 Task: Find Round Trip flight tickets for 2 adults, in Economy from Alexandria-Egypt to Bengaluru, Karnataka to travel on 04-Nov-2023. Bangalore to Alexandria-Egypt on 09-Dec-2023.  Stops: Any number of stops.
Action: Mouse moved to (324, 287)
Screenshot: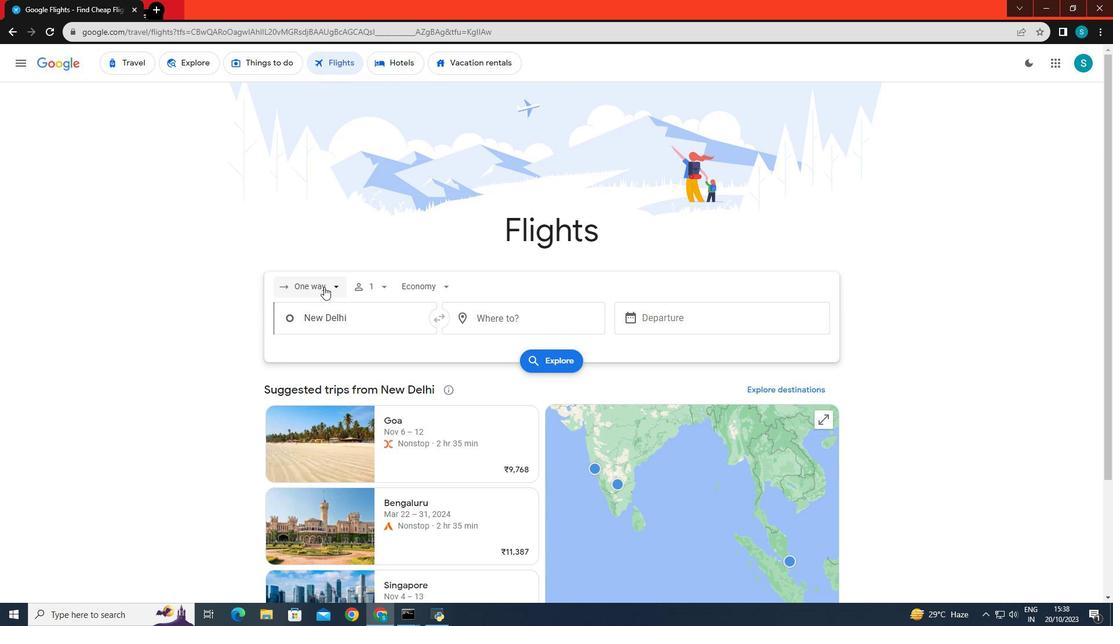 
Action: Mouse pressed left at (324, 287)
Screenshot: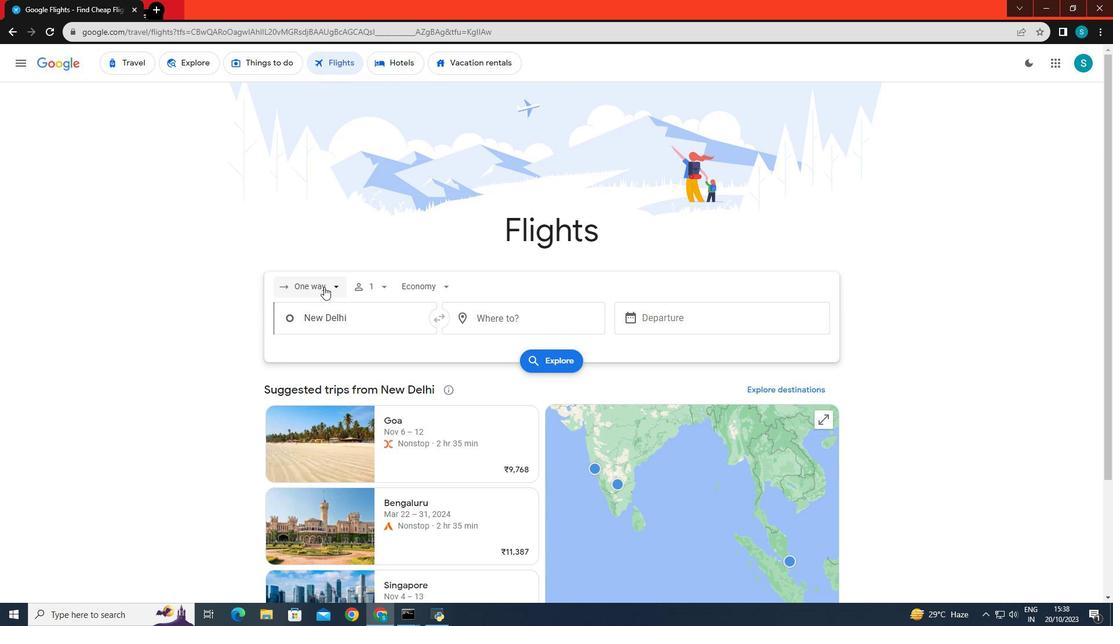 
Action: Mouse moved to (322, 317)
Screenshot: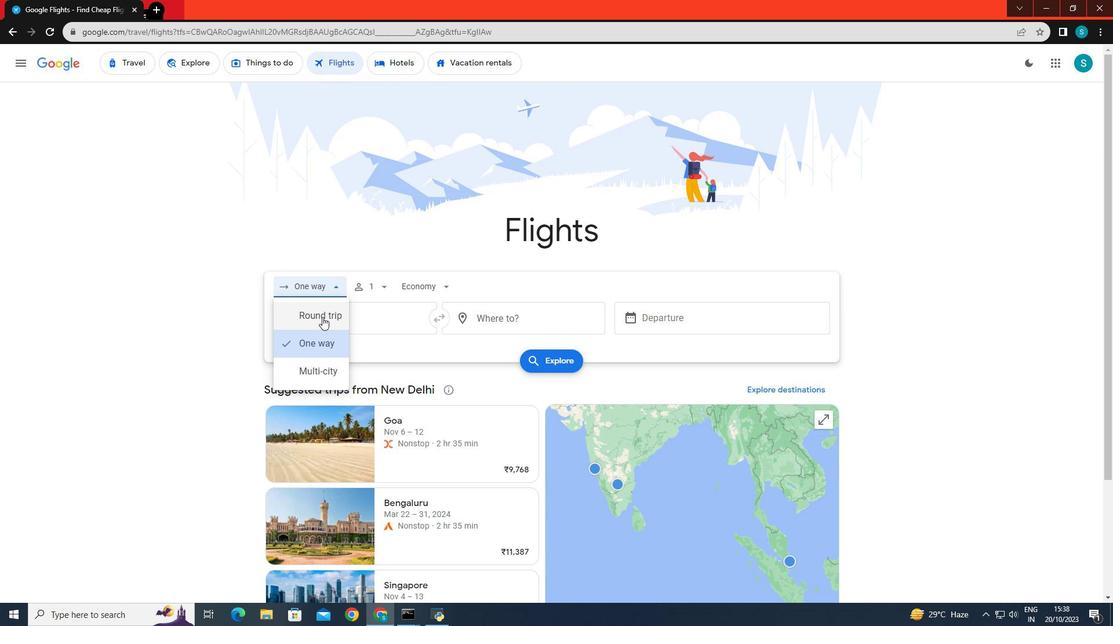 
Action: Mouse pressed left at (322, 317)
Screenshot: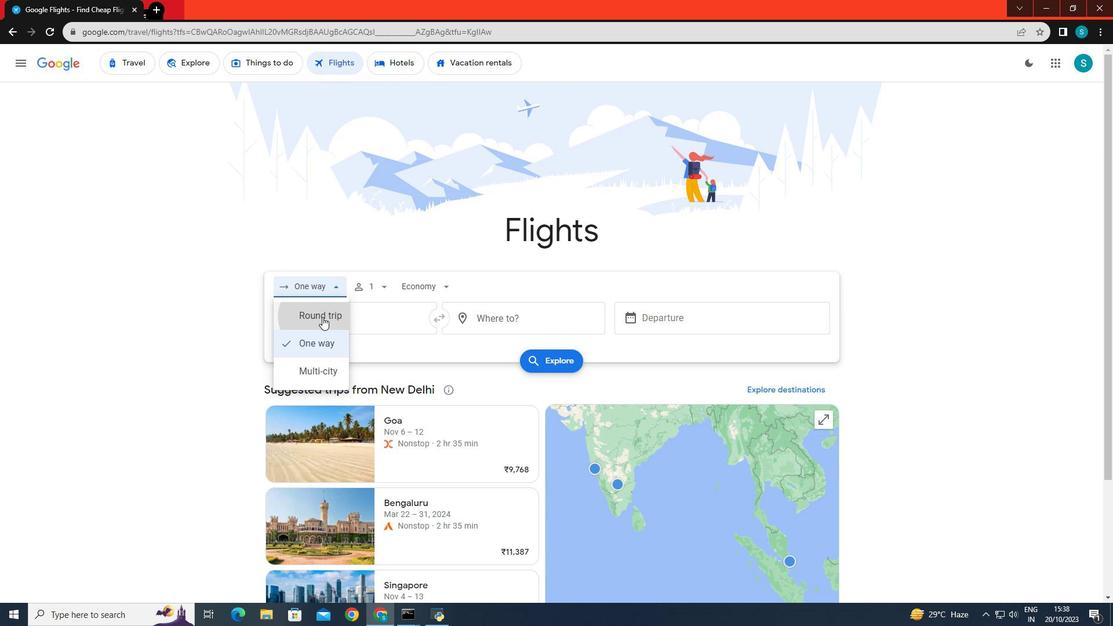 
Action: Mouse moved to (320, 249)
Screenshot: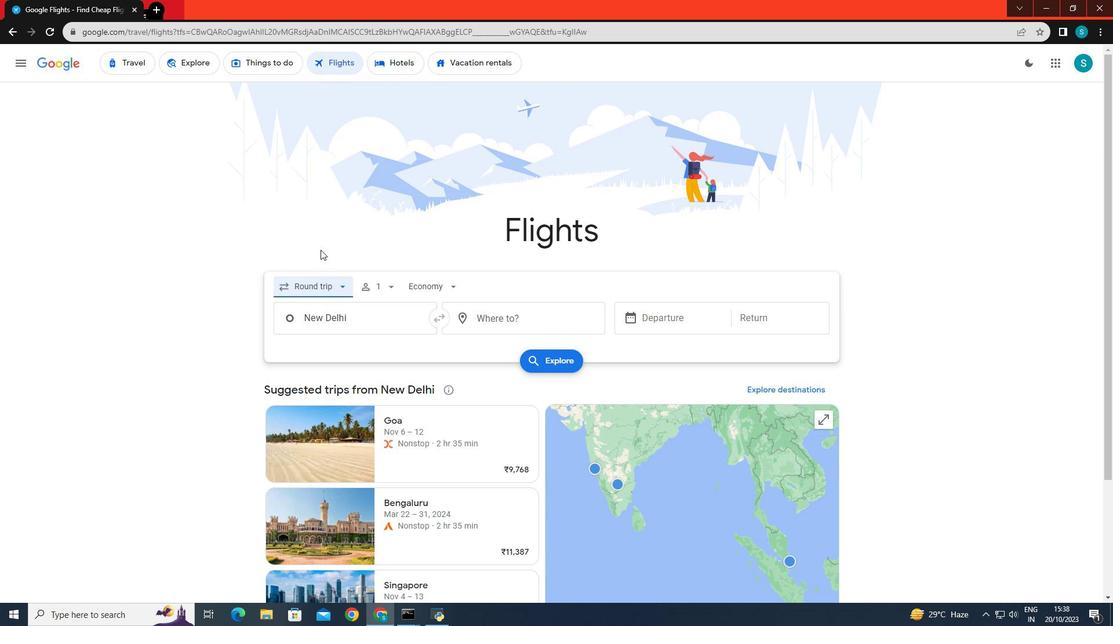 
Action: Mouse scrolled (320, 249) with delta (0, 0)
Screenshot: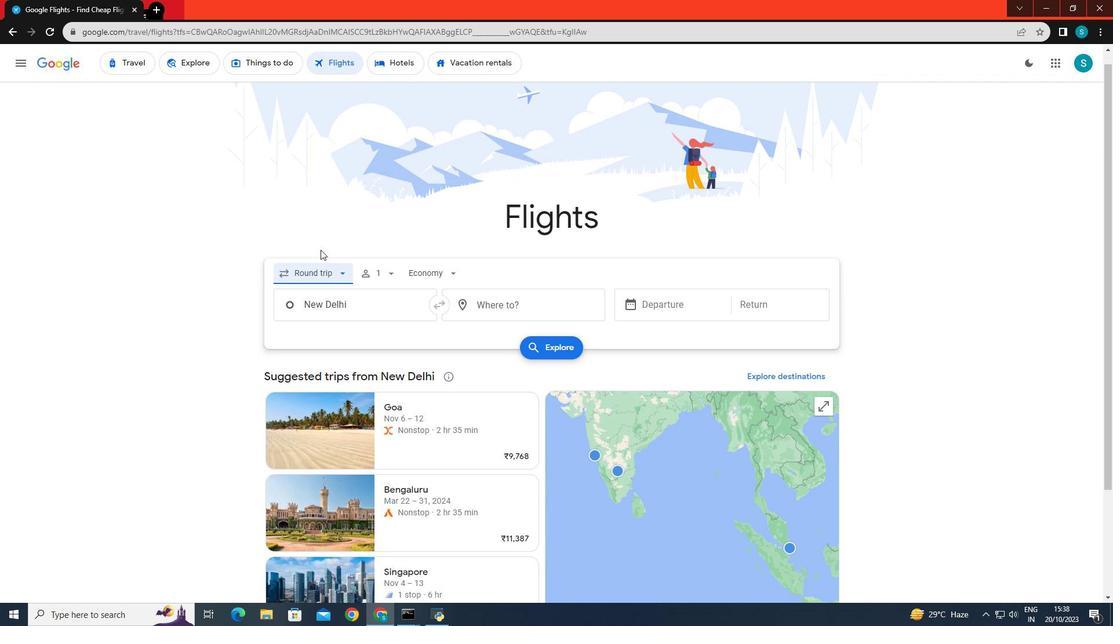 
Action: Mouse moved to (389, 226)
Screenshot: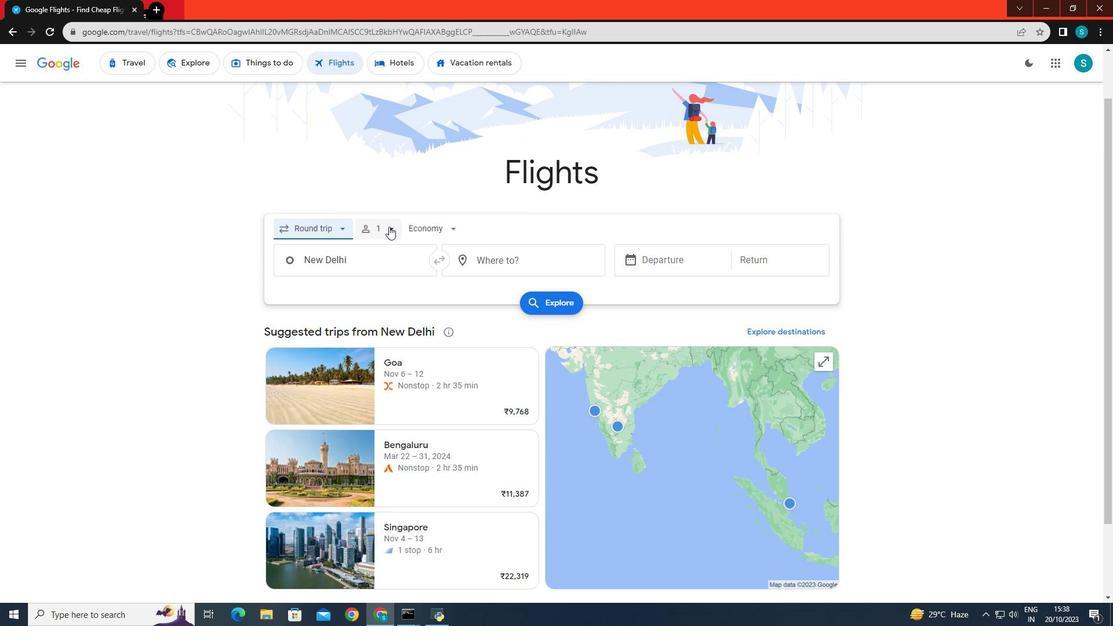 
Action: Mouse pressed left at (389, 226)
Screenshot: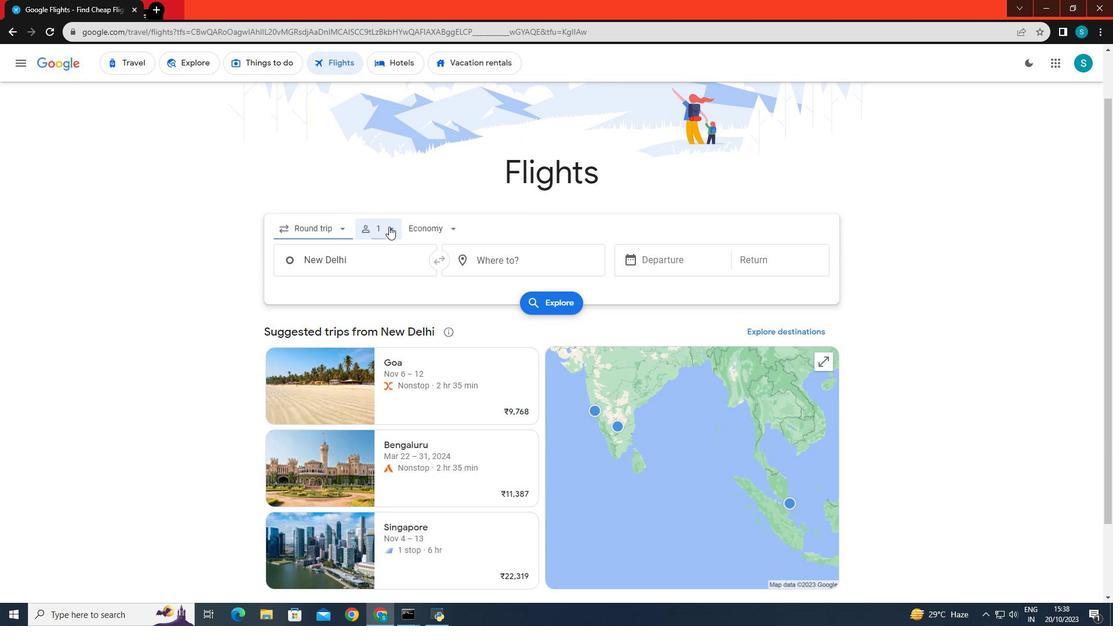 
Action: Mouse moved to (479, 258)
Screenshot: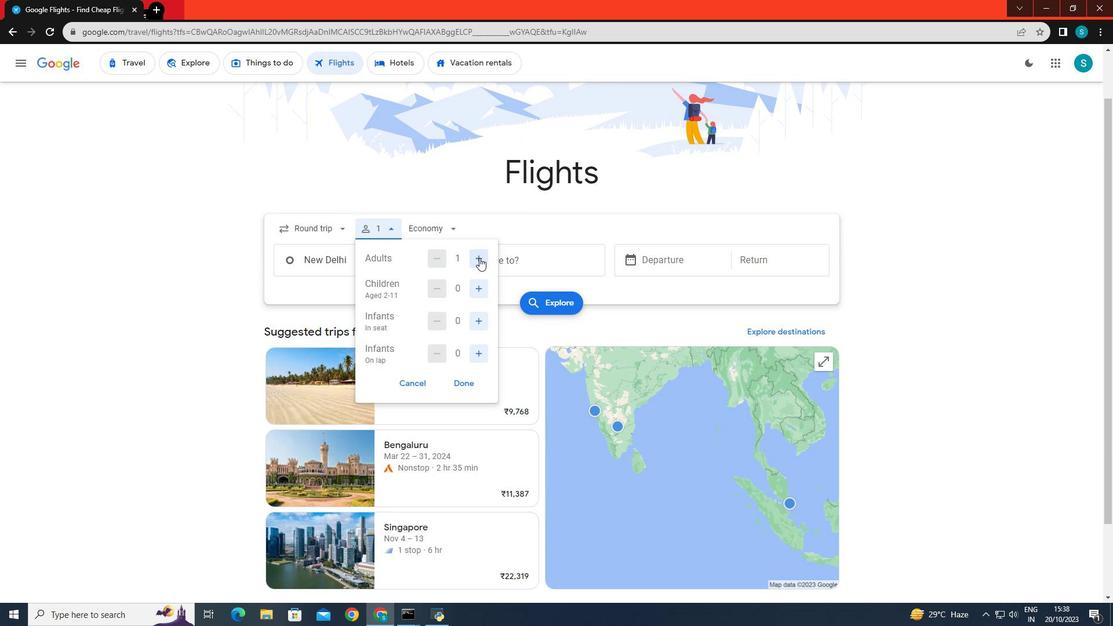 
Action: Mouse pressed left at (479, 258)
Screenshot: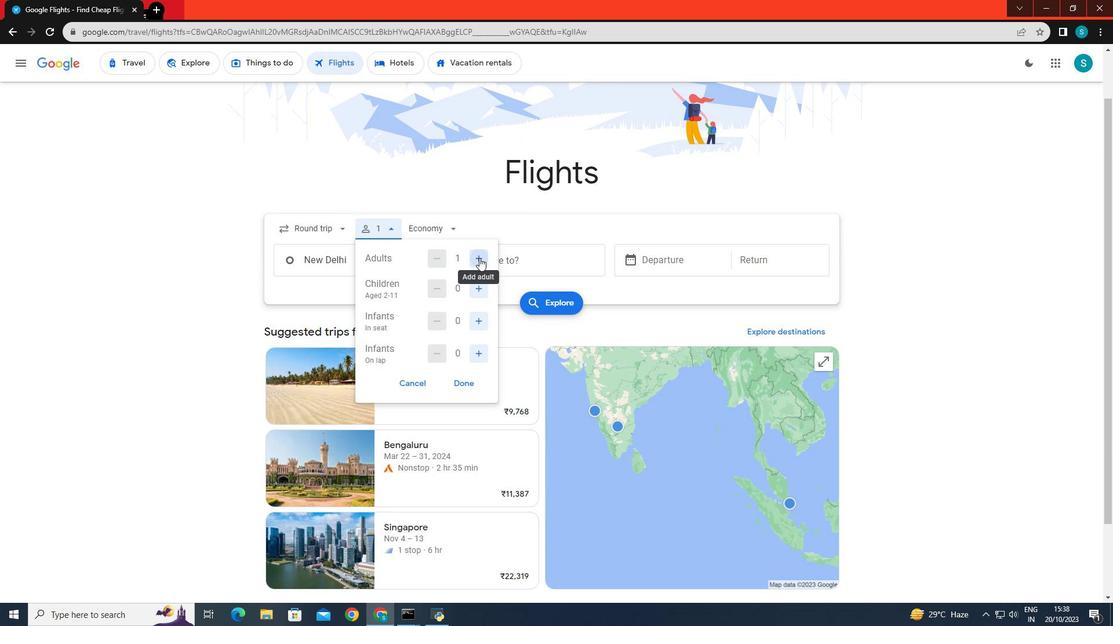 
Action: Mouse moved to (462, 382)
Screenshot: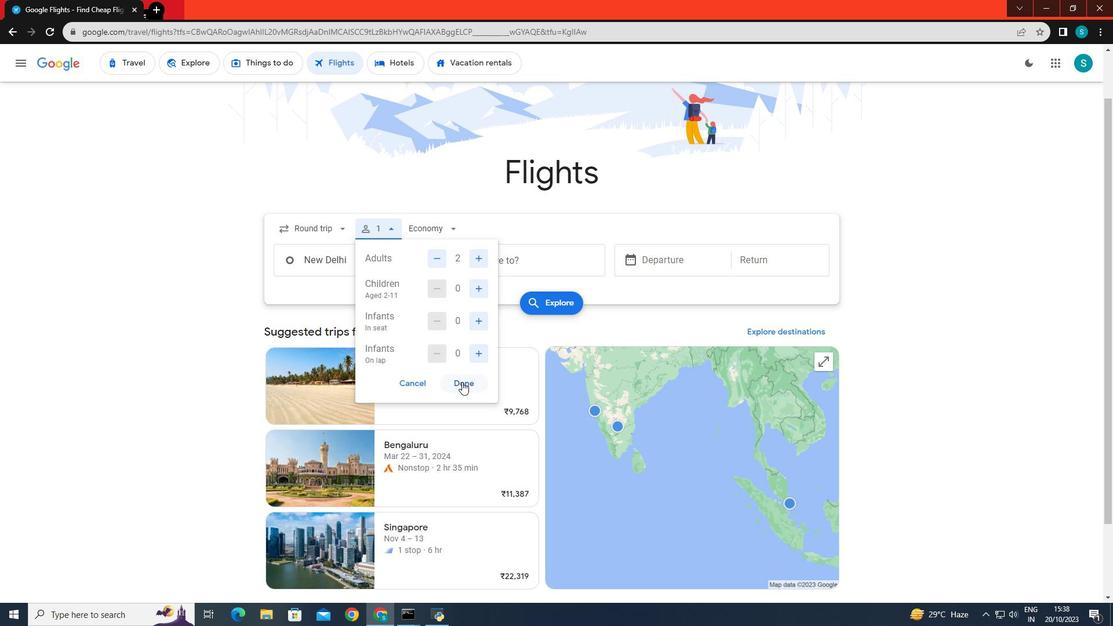 
Action: Mouse pressed left at (462, 382)
Screenshot: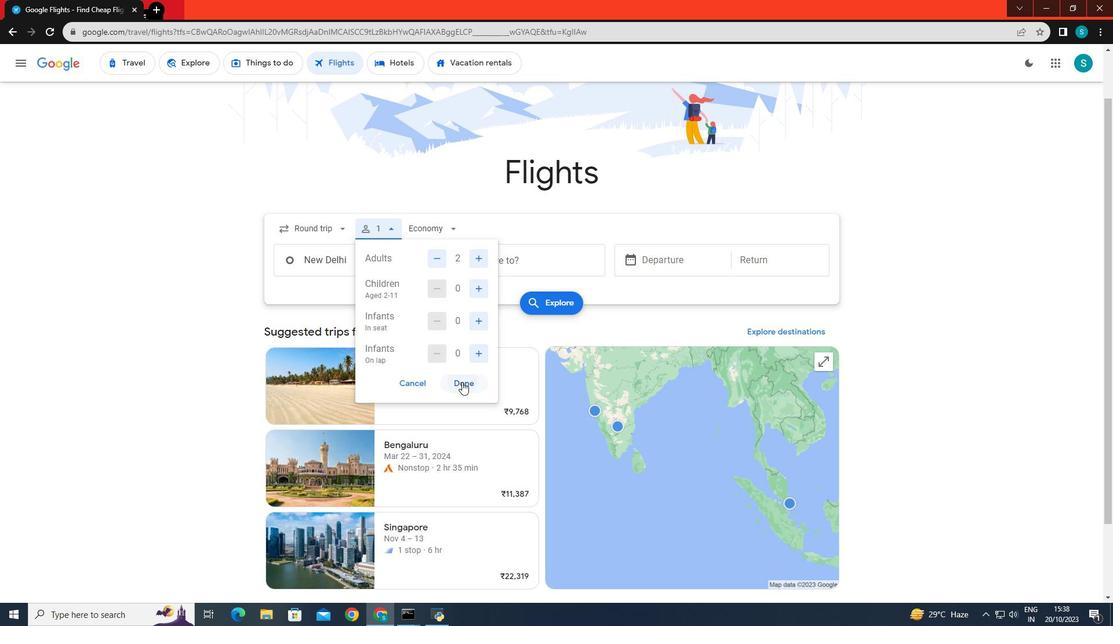 
Action: Mouse moved to (449, 225)
Screenshot: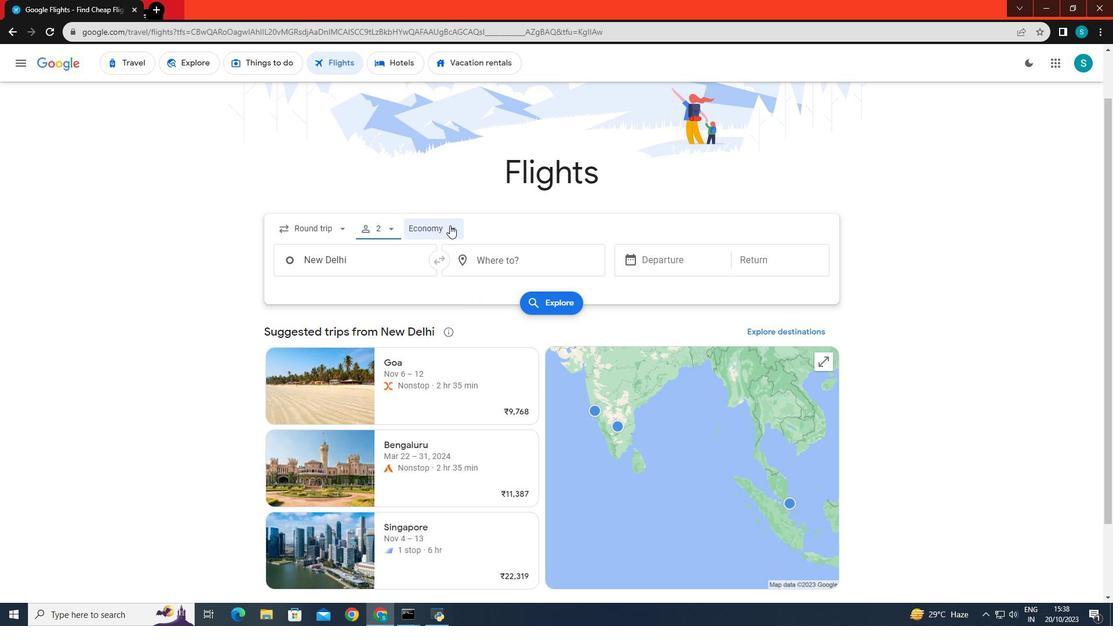 
Action: Mouse pressed left at (449, 225)
Screenshot: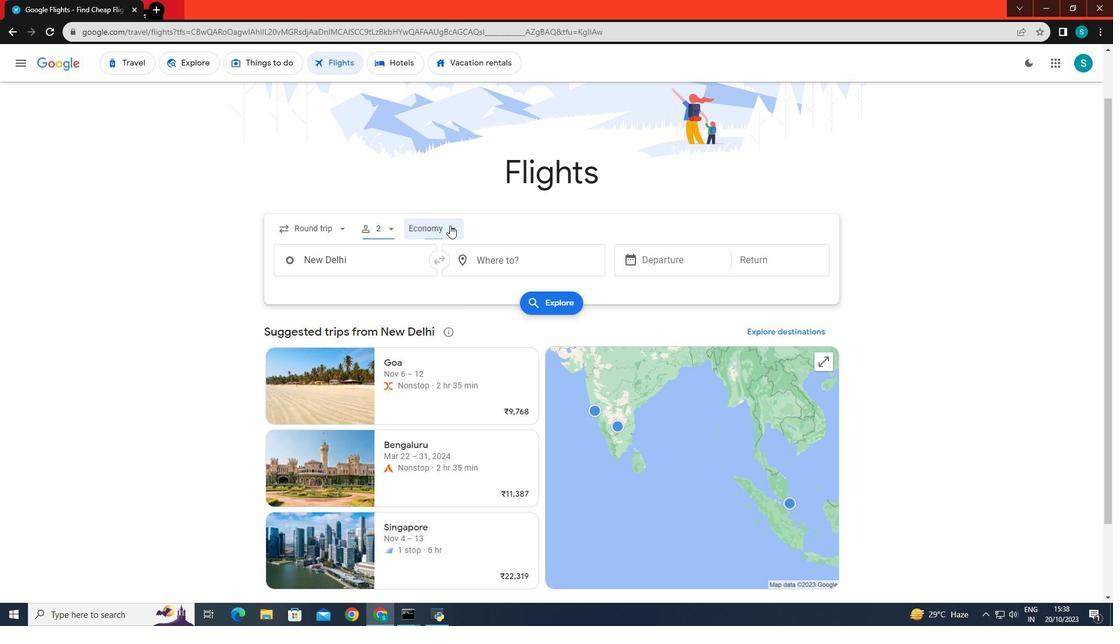 
Action: Mouse moved to (440, 261)
Screenshot: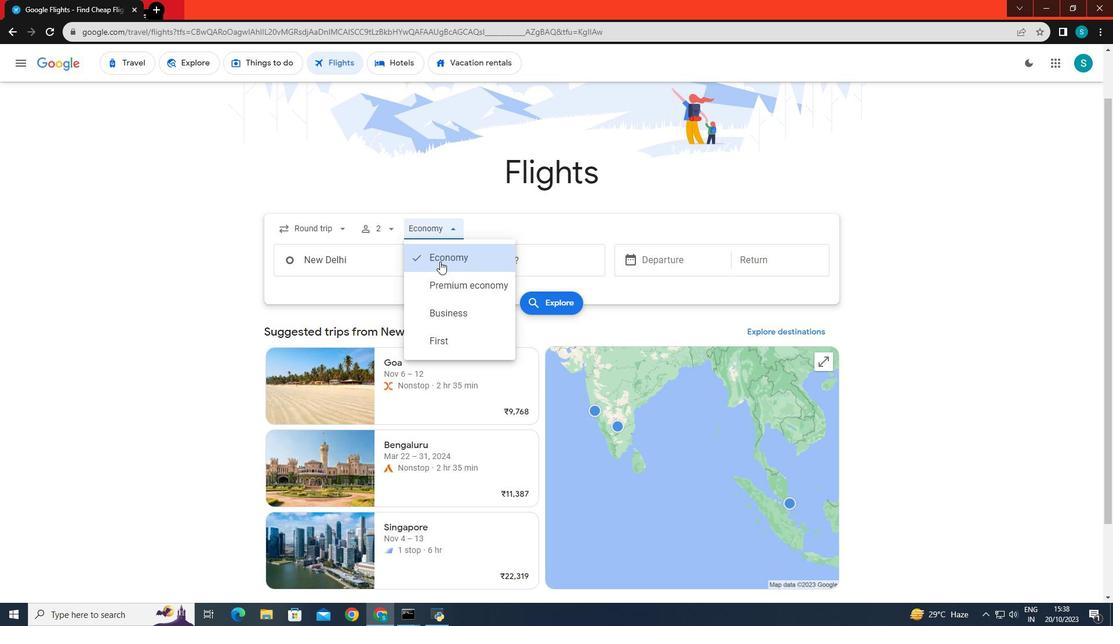 
Action: Mouse pressed left at (440, 261)
Screenshot: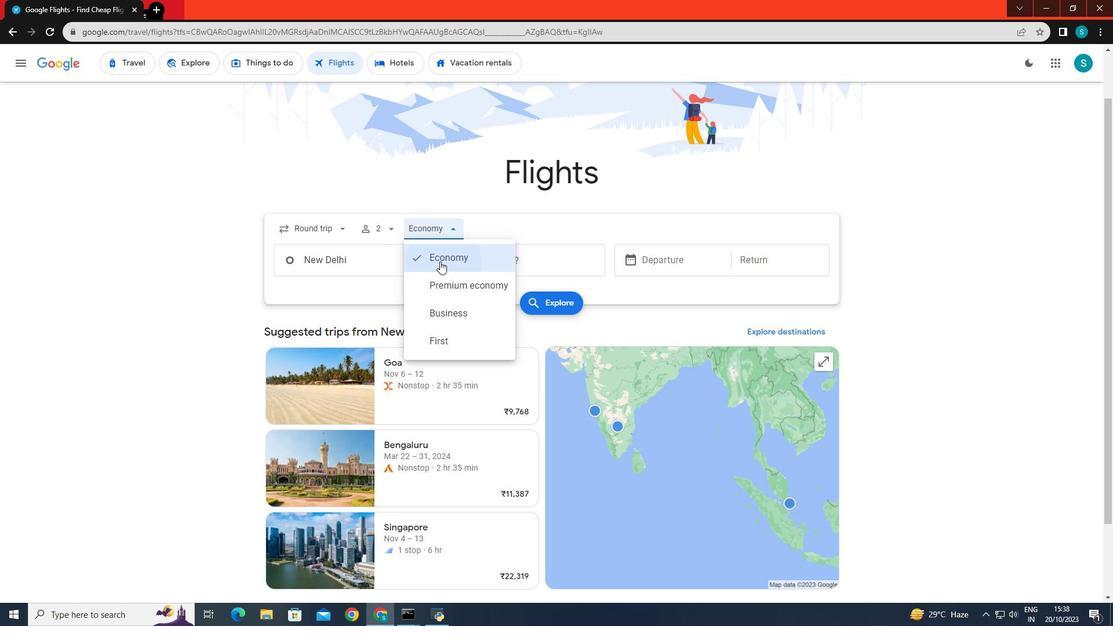 
Action: Mouse moved to (384, 262)
Screenshot: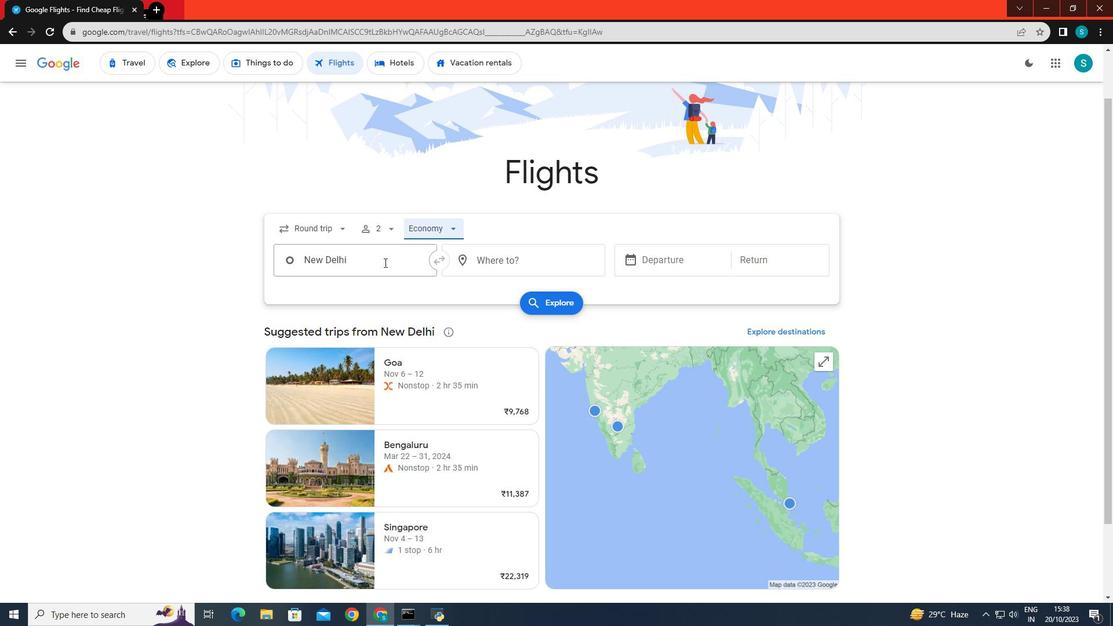 
Action: Mouse pressed left at (384, 262)
Screenshot: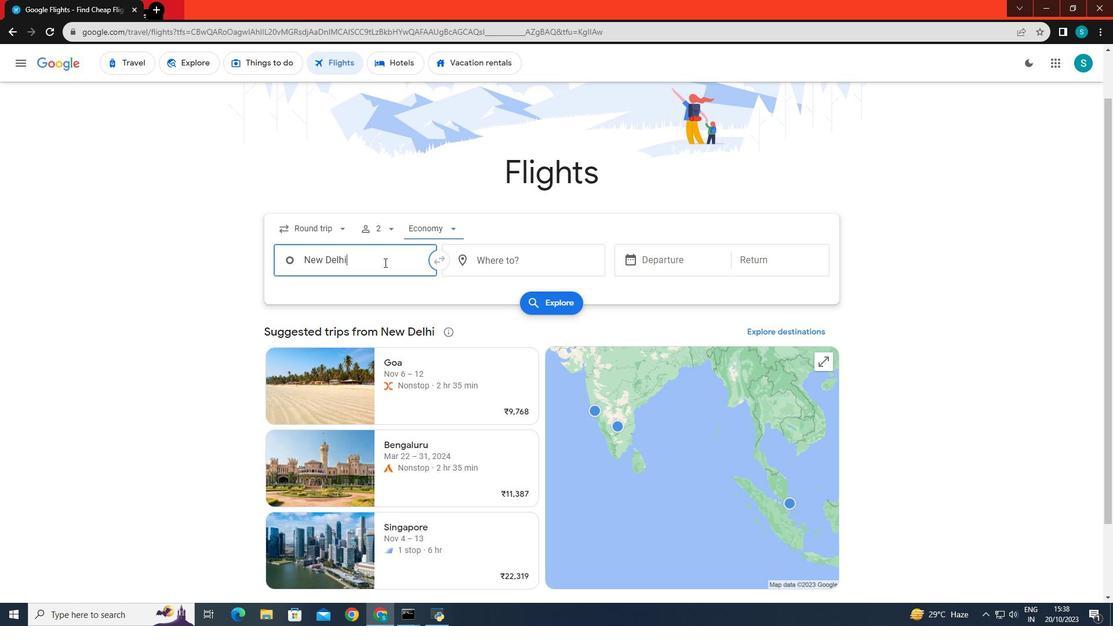 
Action: Key pressed <Key.backspace><Key.caps_lock>A<Key.caps_lock>lexan
Screenshot: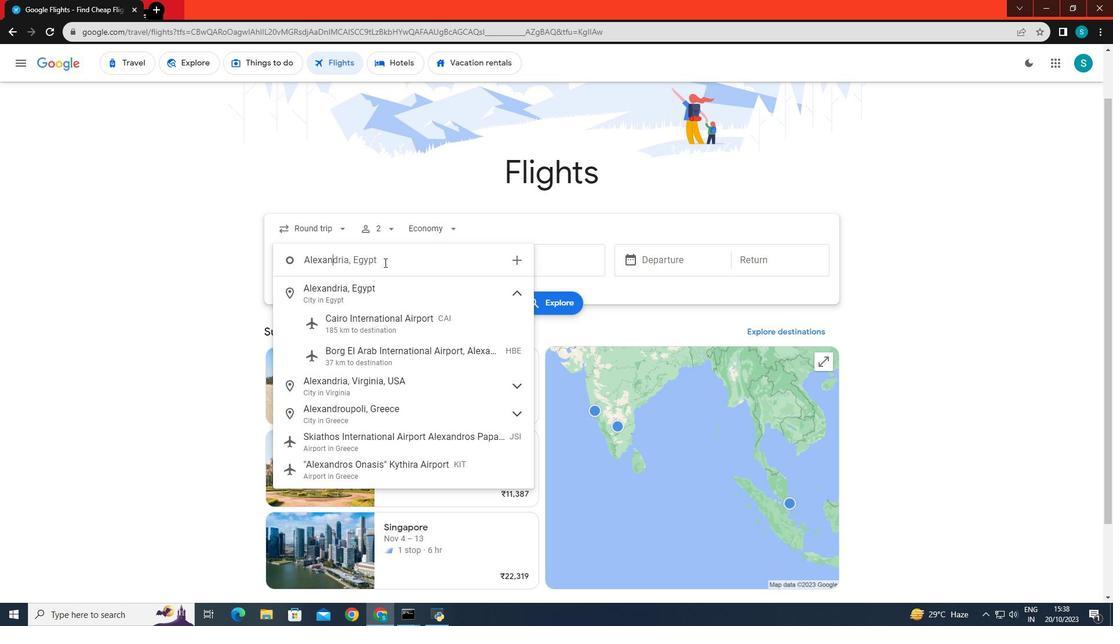 
Action: Mouse moved to (372, 289)
Screenshot: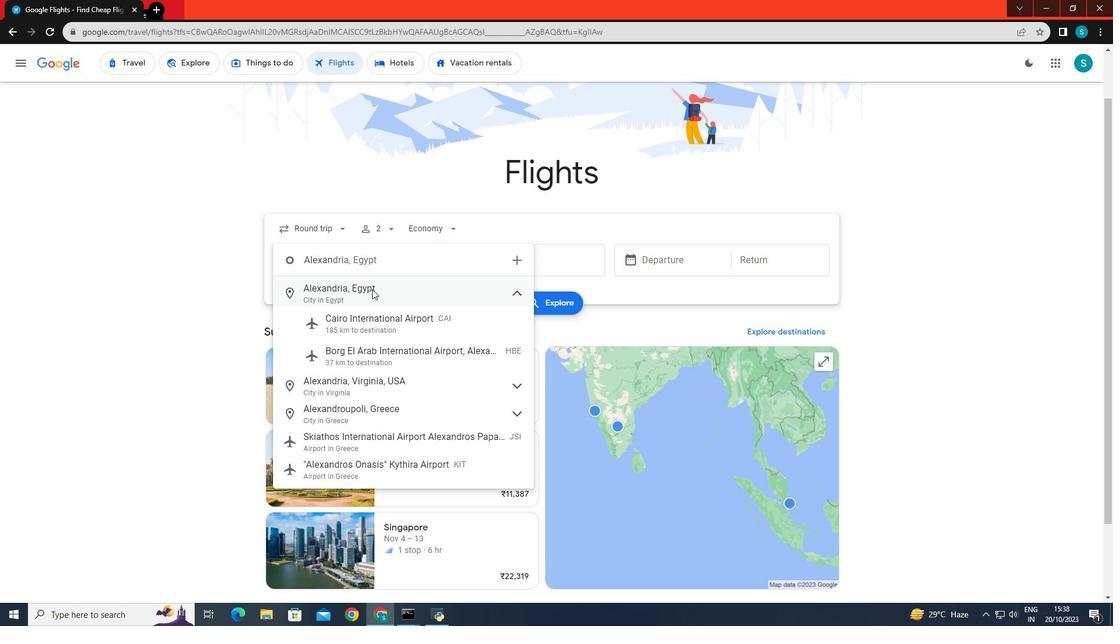 
Action: Mouse pressed left at (372, 289)
Screenshot: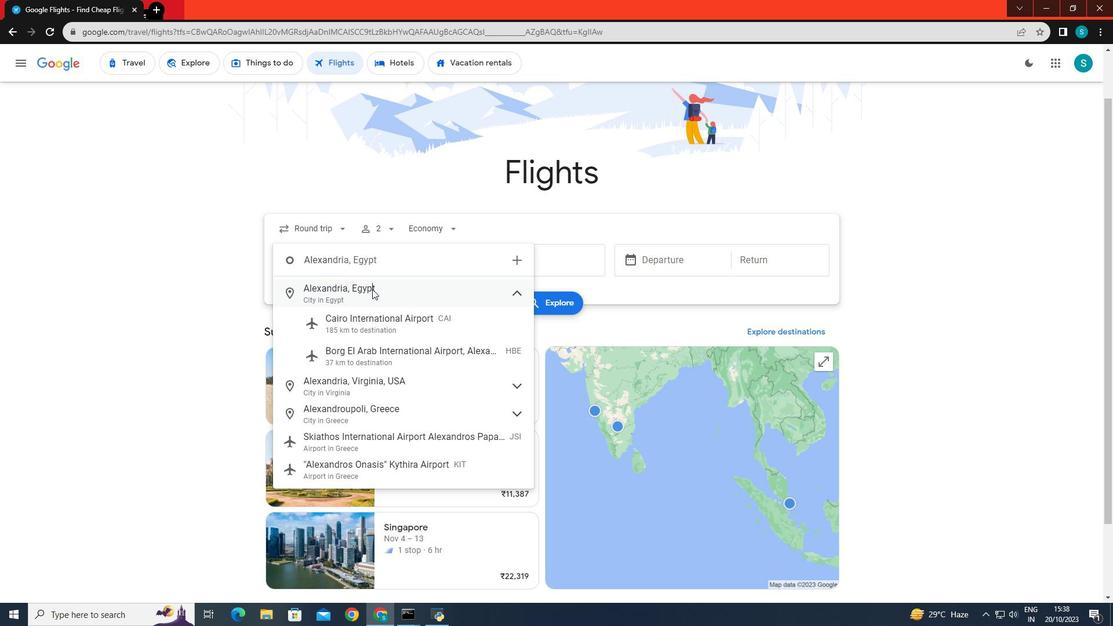 
Action: Mouse moved to (478, 256)
Screenshot: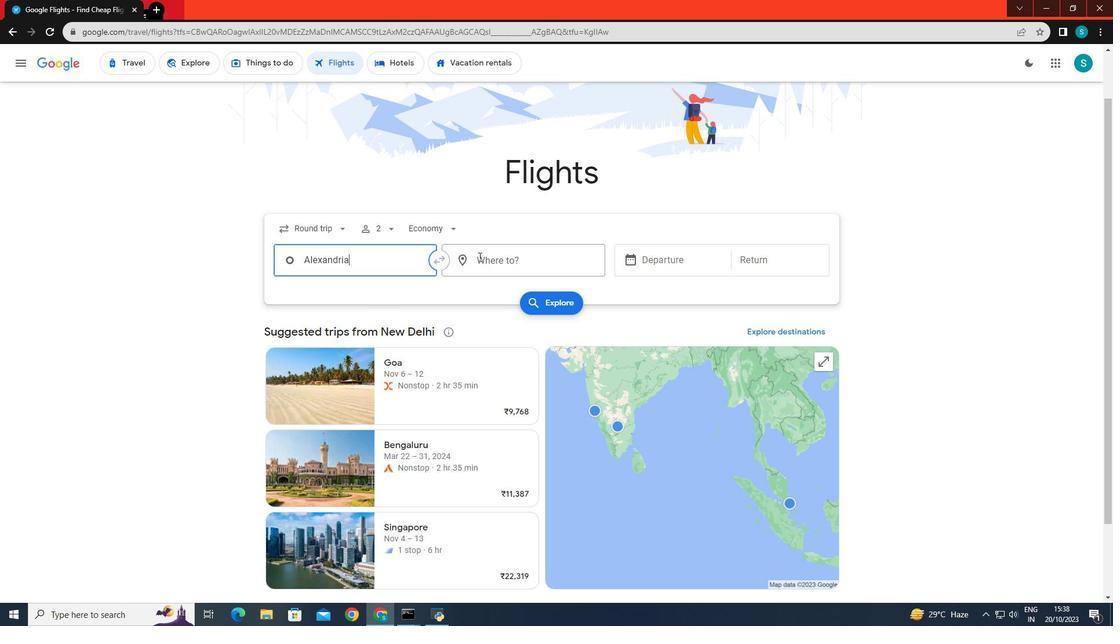 
Action: Mouse pressed left at (478, 256)
Screenshot: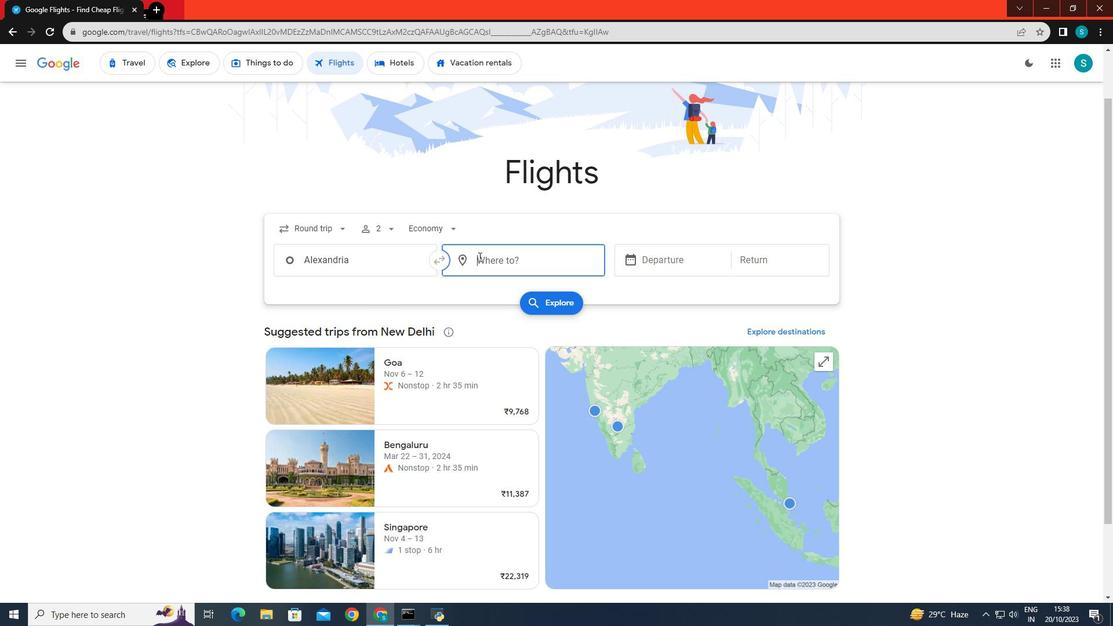 
Action: Key pressed b<Key.backspace><Key.caps_lock>B<Key.caps_lock>angalore
Screenshot: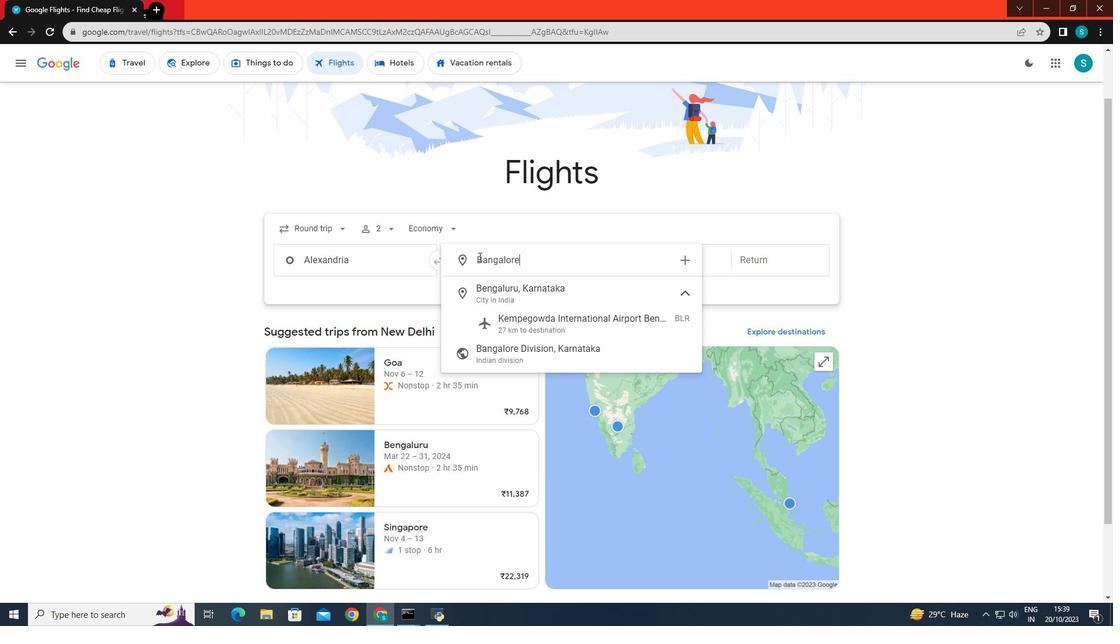 
Action: Mouse moved to (507, 290)
Screenshot: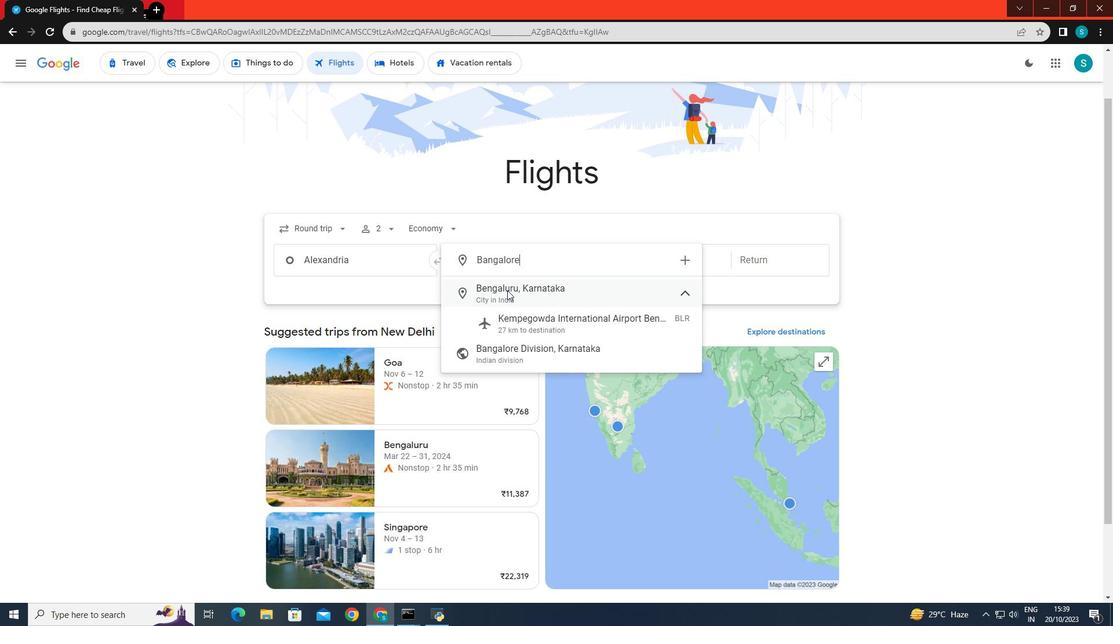
Action: Mouse pressed left at (507, 290)
Screenshot: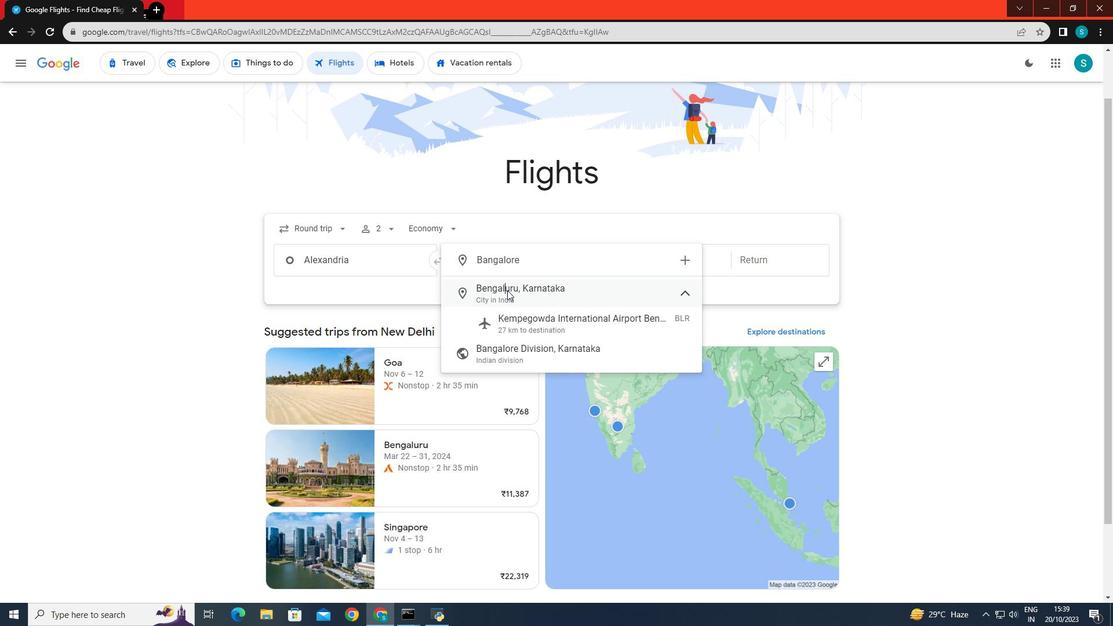 
Action: Mouse moved to (656, 255)
Screenshot: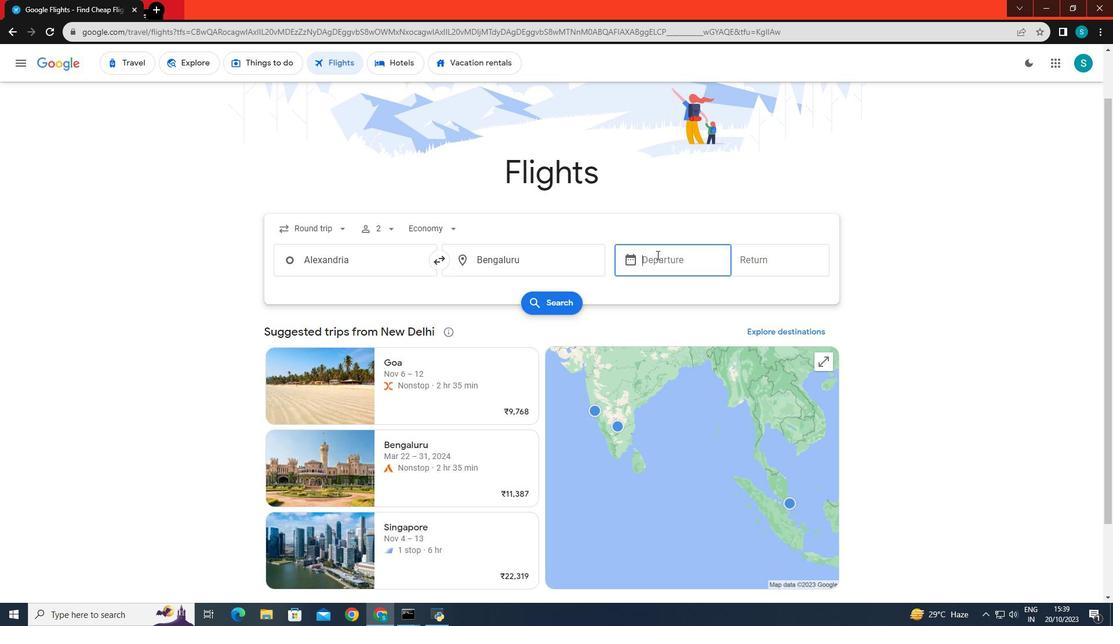 
Action: Mouse pressed left at (656, 255)
Screenshot: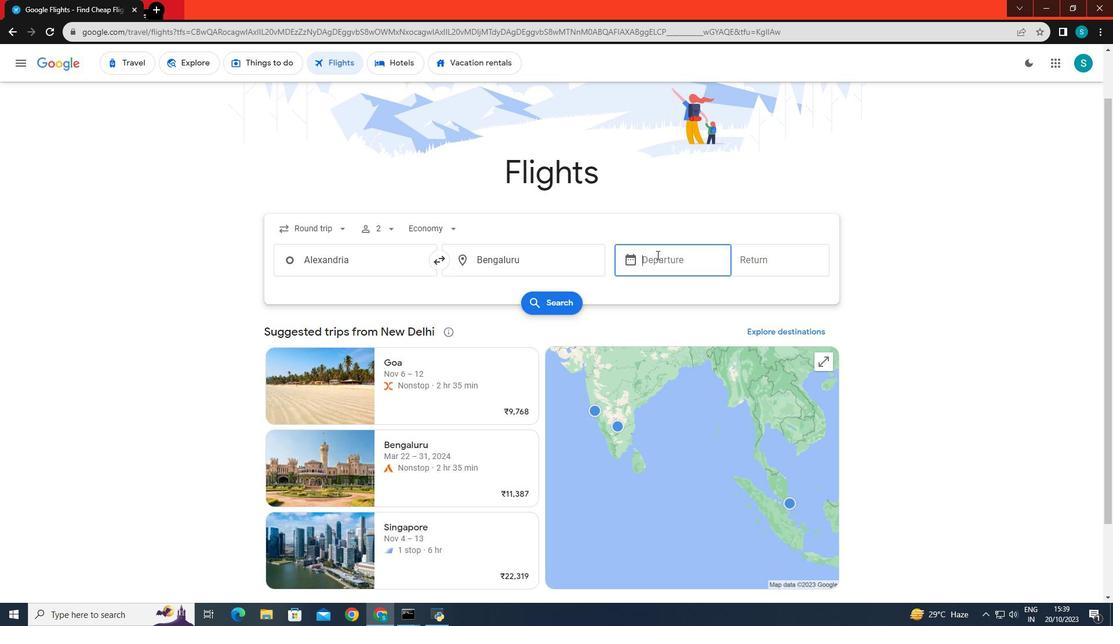 
Action: Mouse moved to (804, 351)
Screenshot: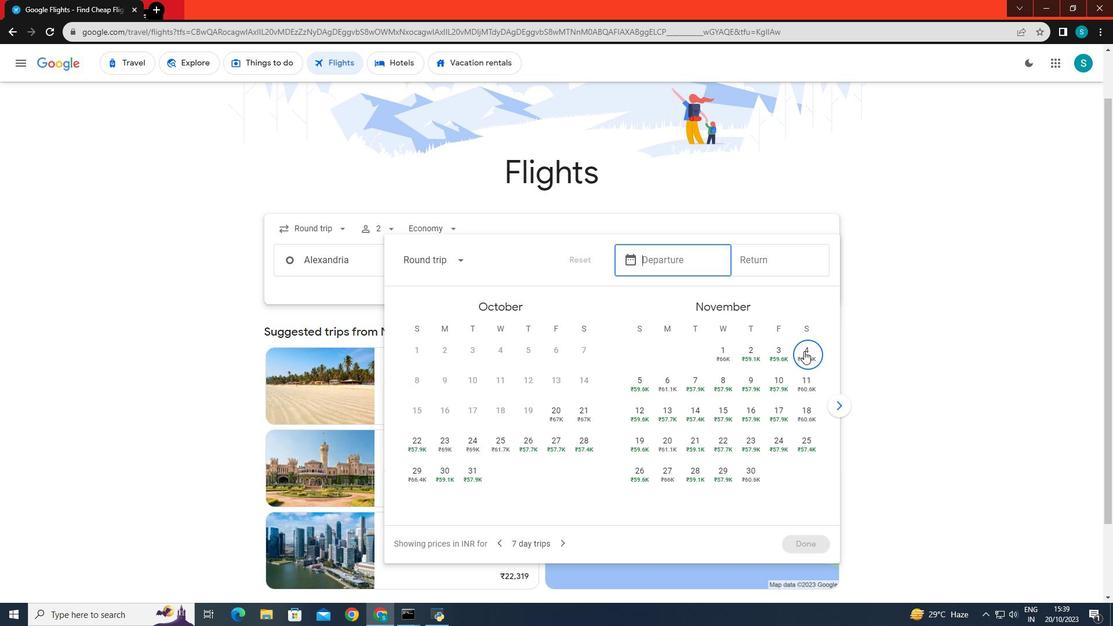 
Action: Mouse pressed left at (804, 351)
Screenshot: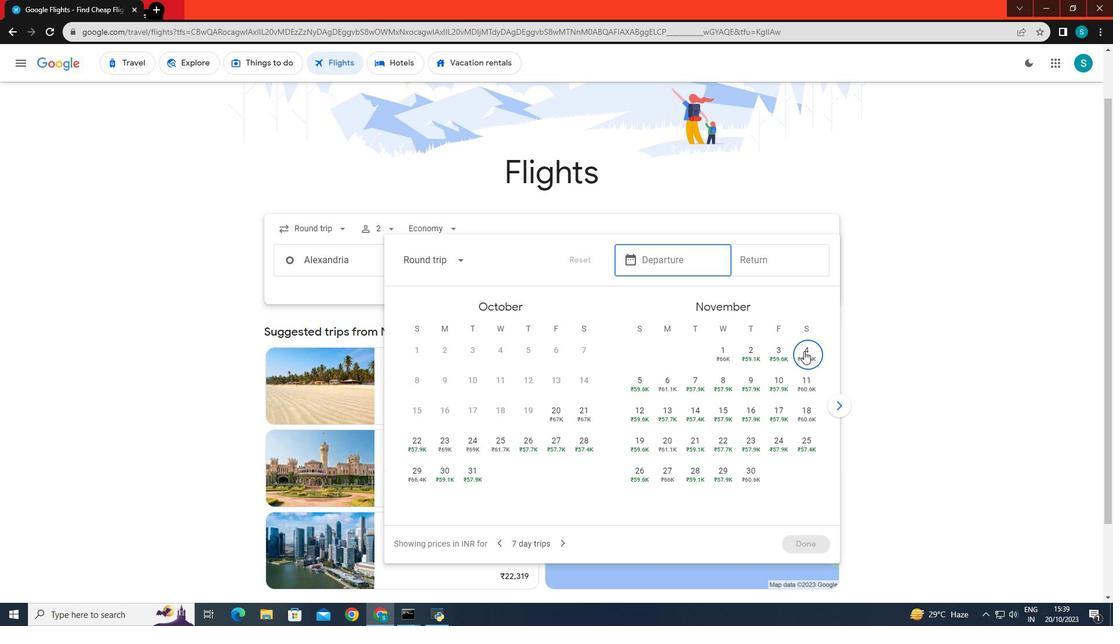 
Action: Mouse moved to (744, 260)
Screenshot: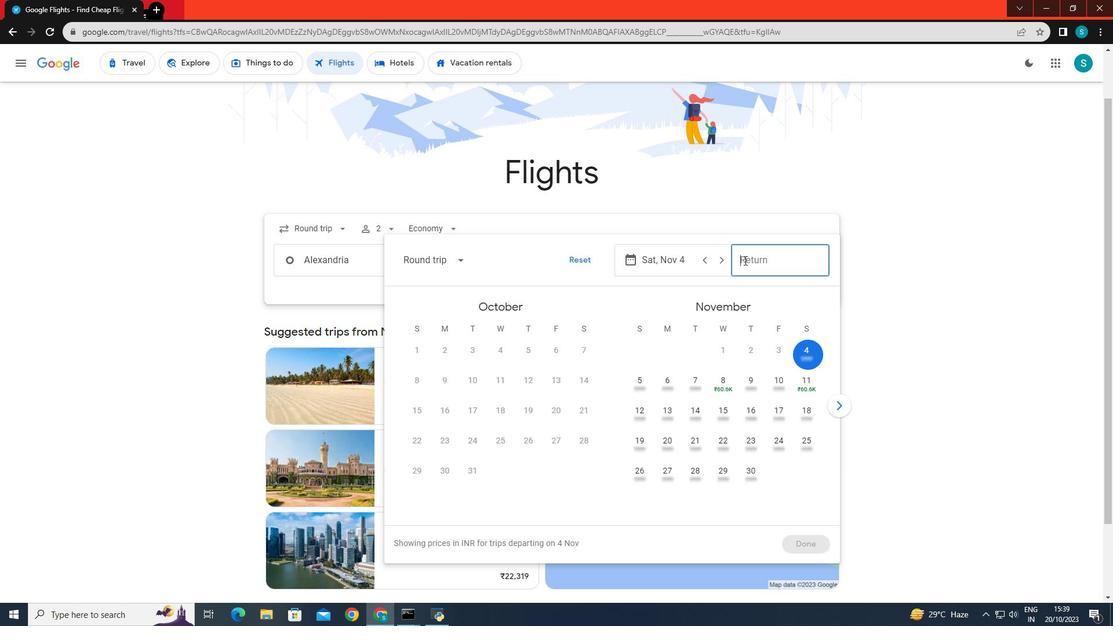 
Action: Mouse pressed left at (744, 260)
Screenshot: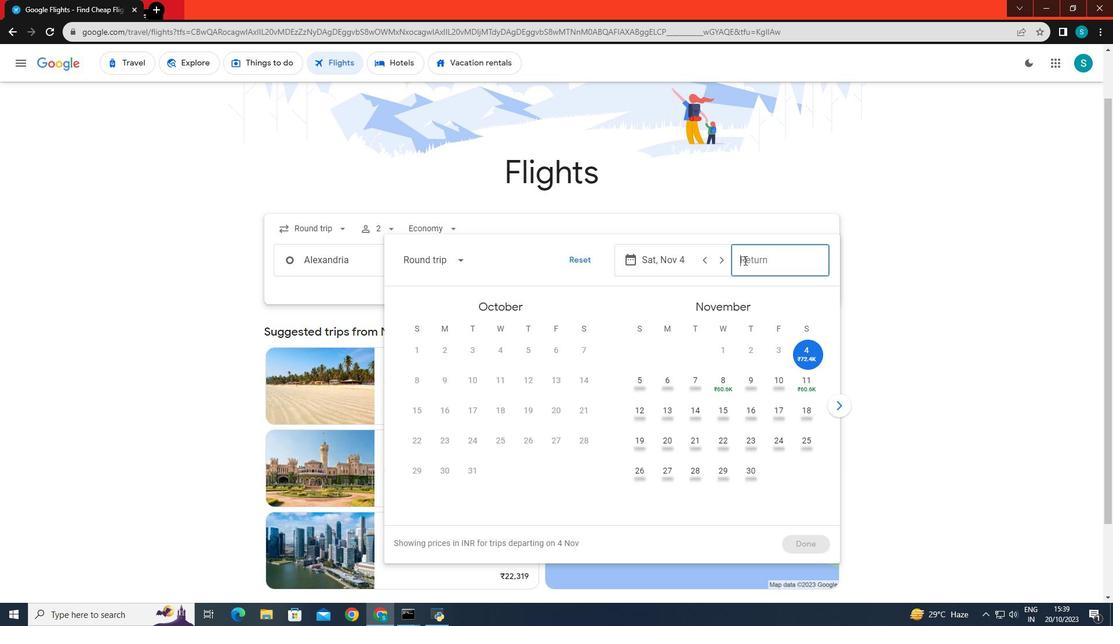 
Action: Mouse moved to (836, 408)
Screenshot: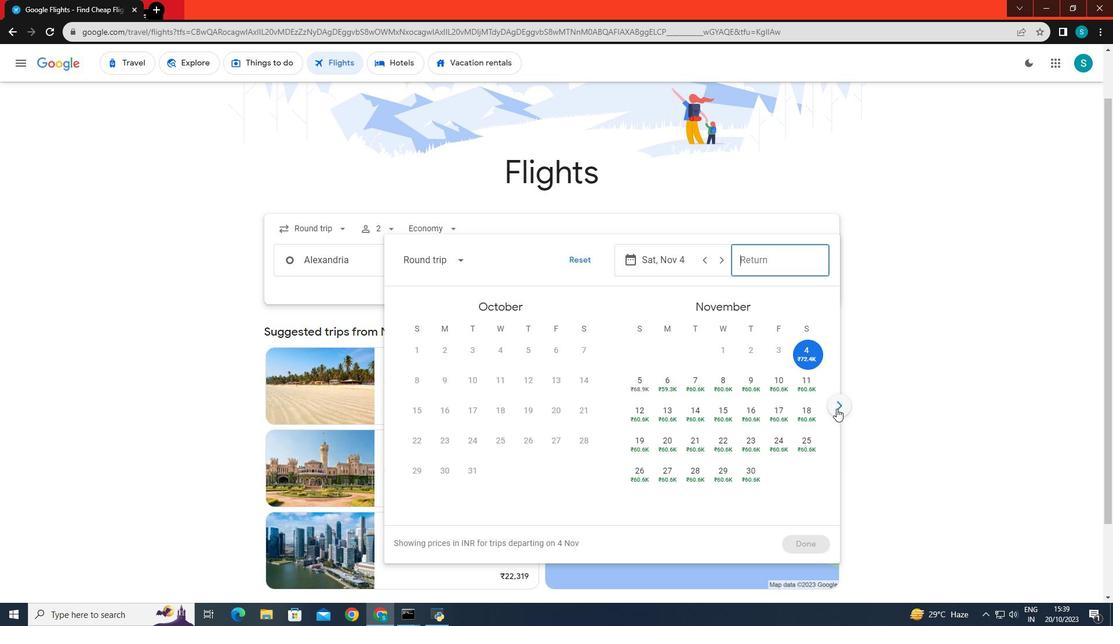 
Action: Mouse pressed left at (836, 408)
Screenshot: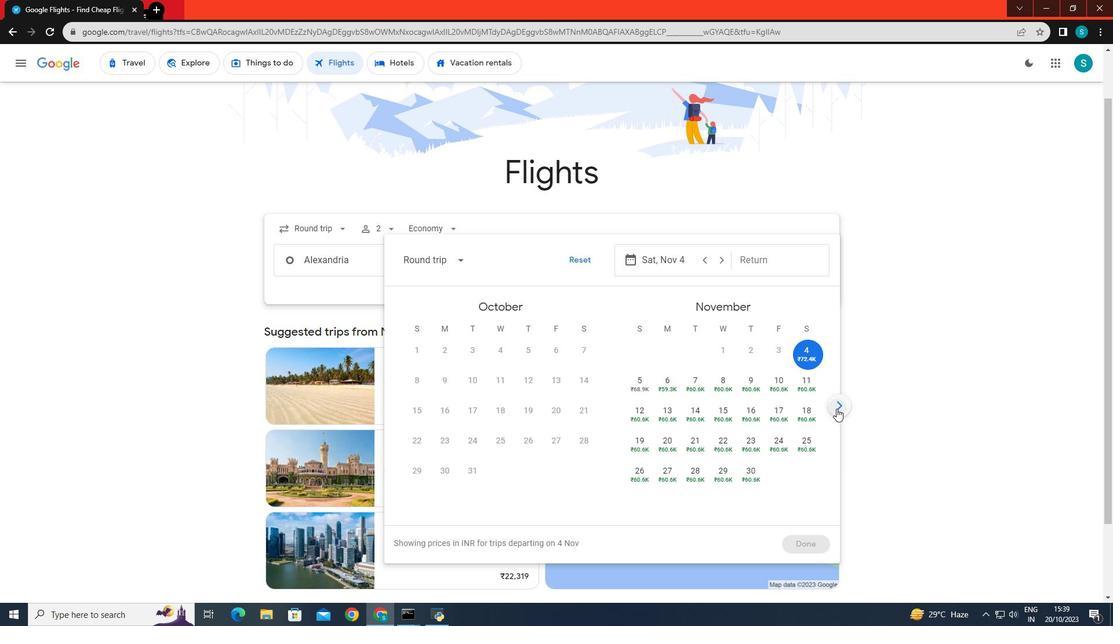 
Action: Mouse moved to (799, 384)
Screenshot: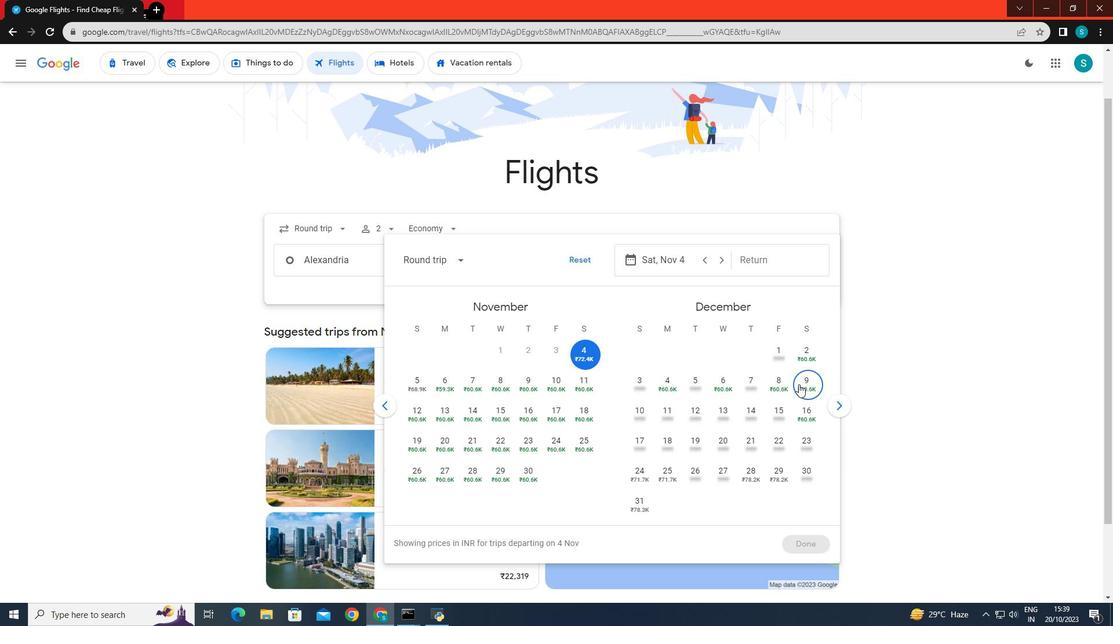 
Action: Mouse pressed left at (799, 384)
Screenshot: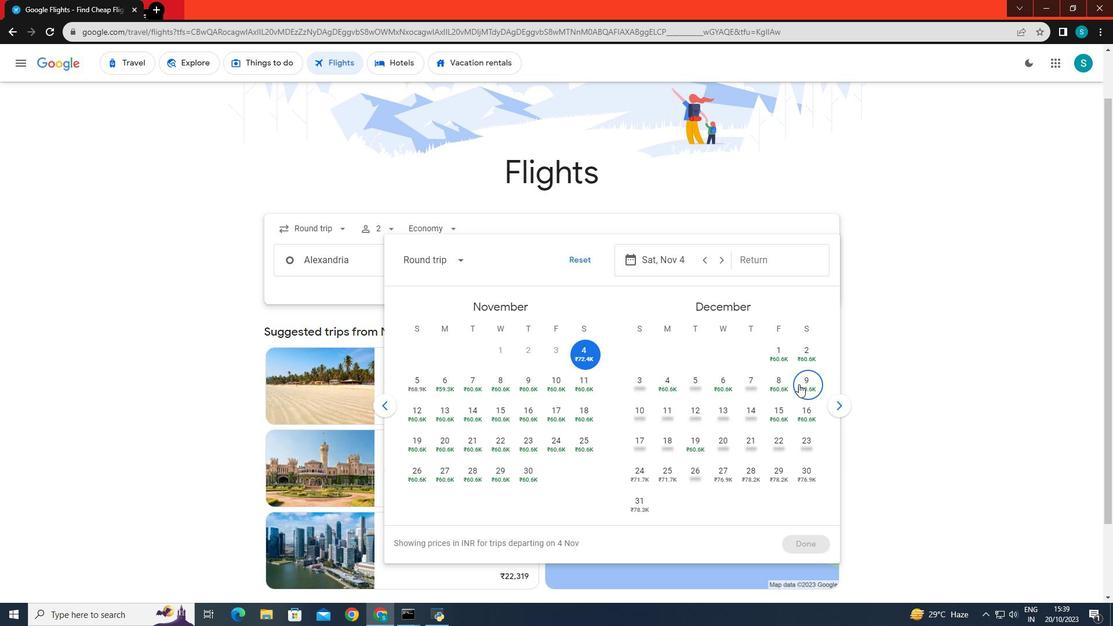 
Action: Mouse moved to (803, 543)
Screenshot: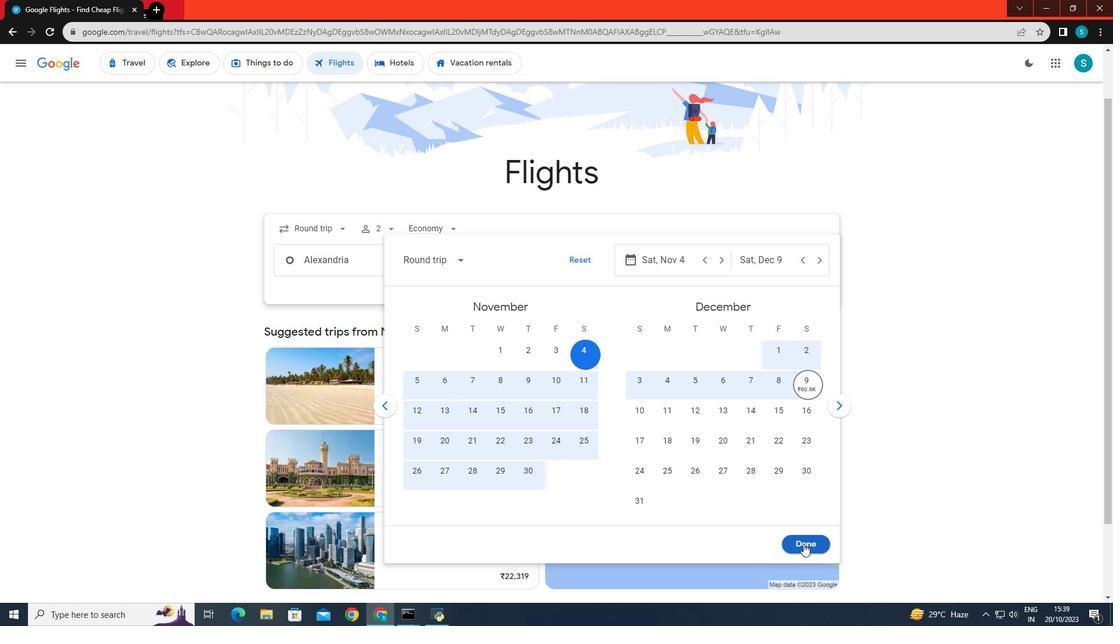
Action: Mouse pressed left at (803, 543)
Screenshot: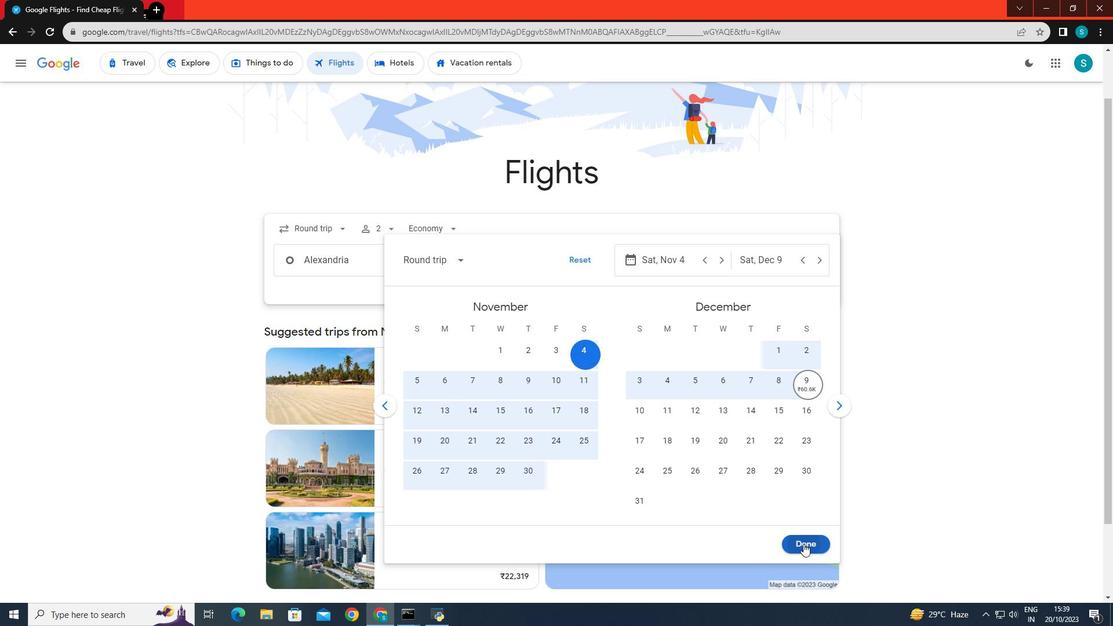 
Action: Mouse moved to (542, 301)
Screenshot: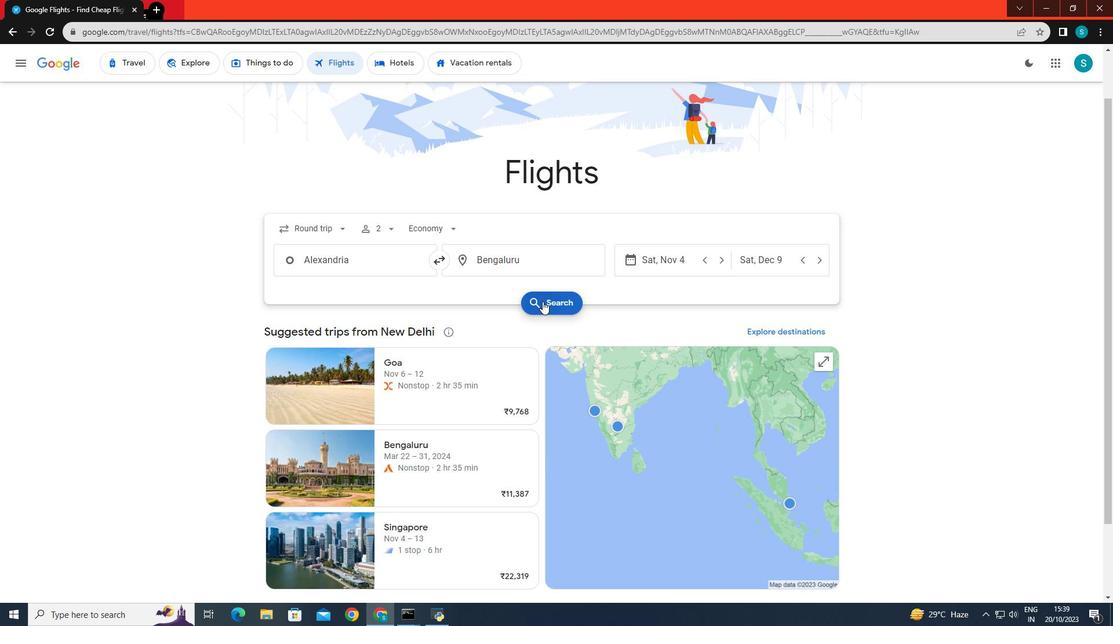
Action: Mouse pressed left at (542, 301)
Screenshot: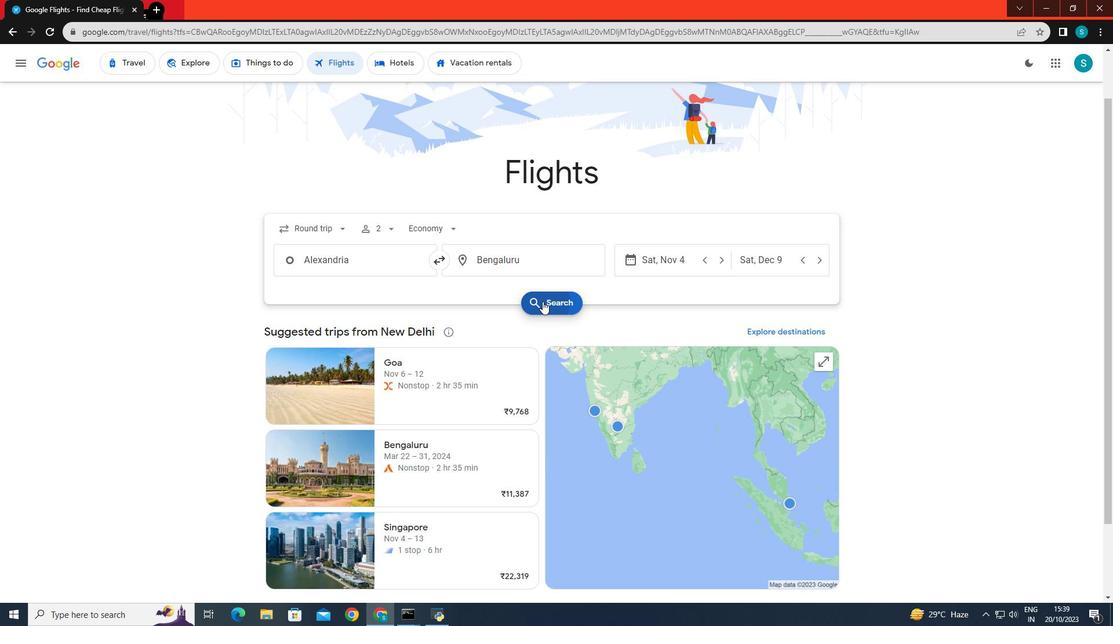 
Action: Mouse moved to (358, 171)
Screenshot: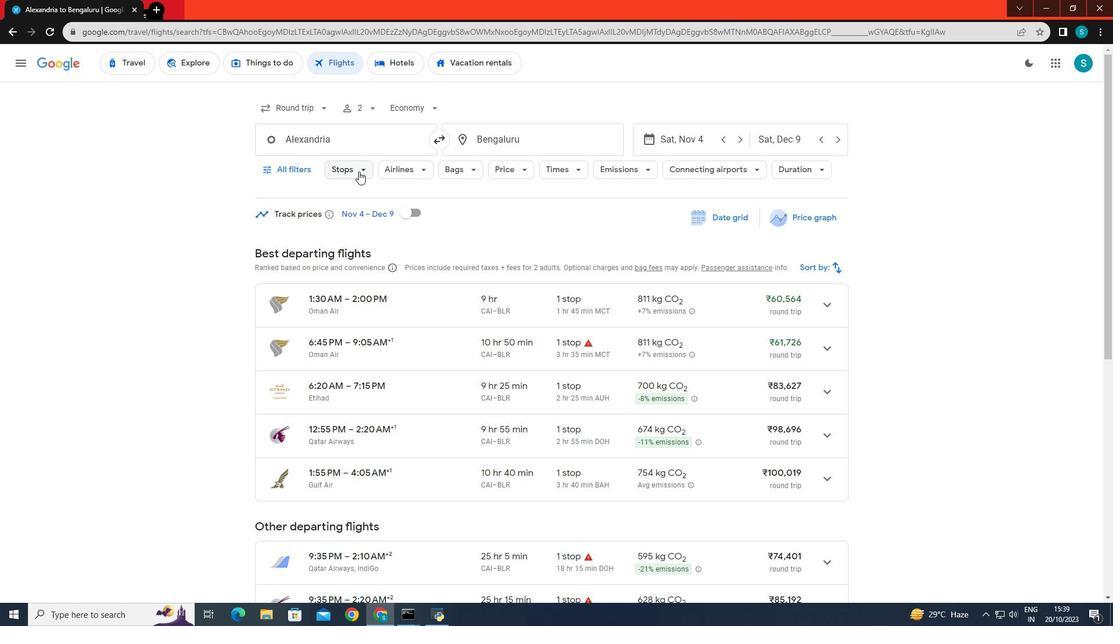 
Action: Mouse pressed left at (358, 171)
Screenshot: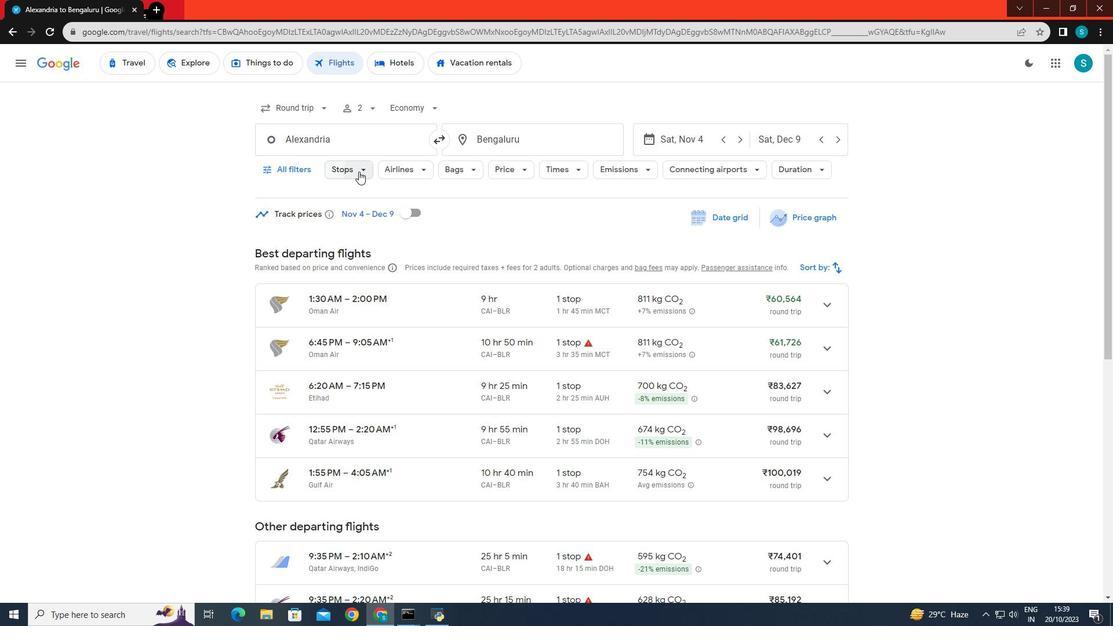 
Action: Mouse moved to (349, 226)
Screenshot: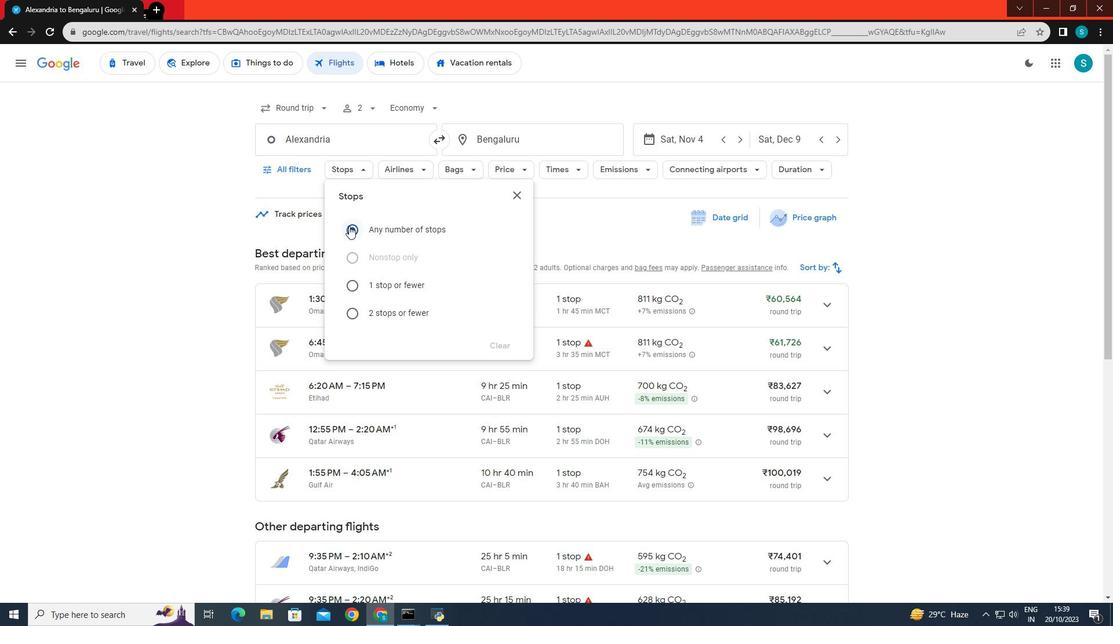 
Action: Mouse pressed left at (349, 226)
Screenshot: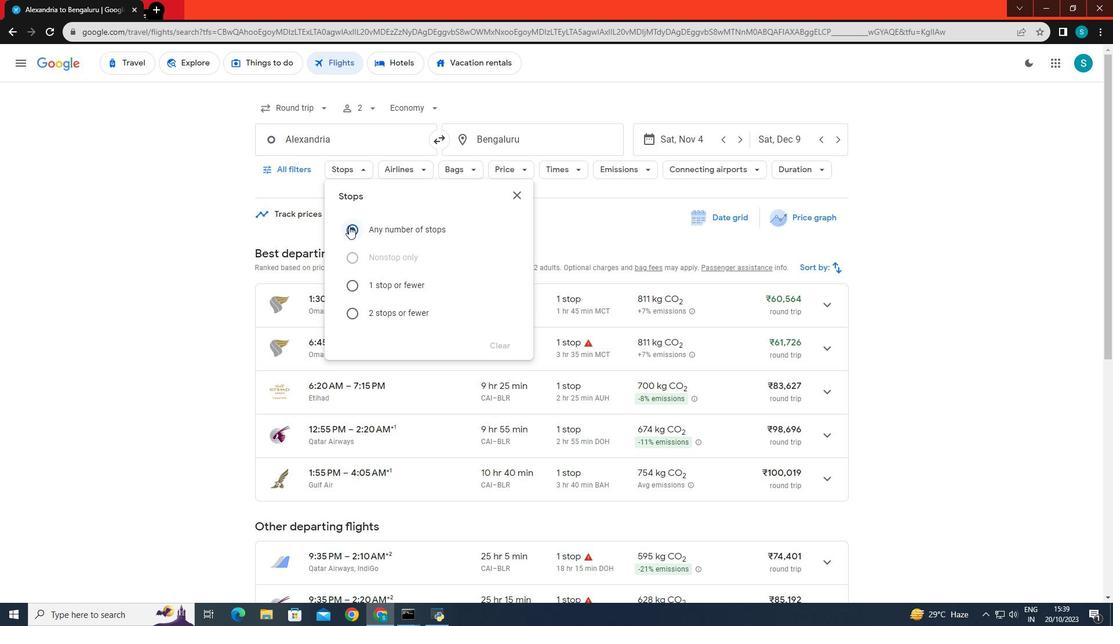 
Action: Mouse moved to (286, 319)
Screenshot: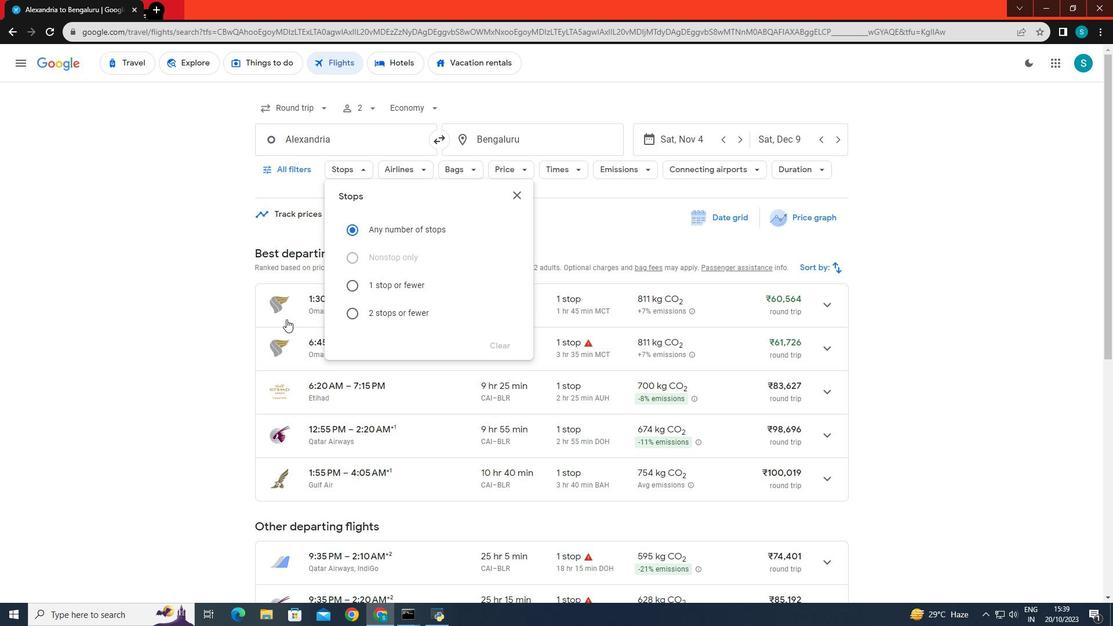 
Action: Mouse scrolled (286, 318) with delta (0, 0)
Screenshot: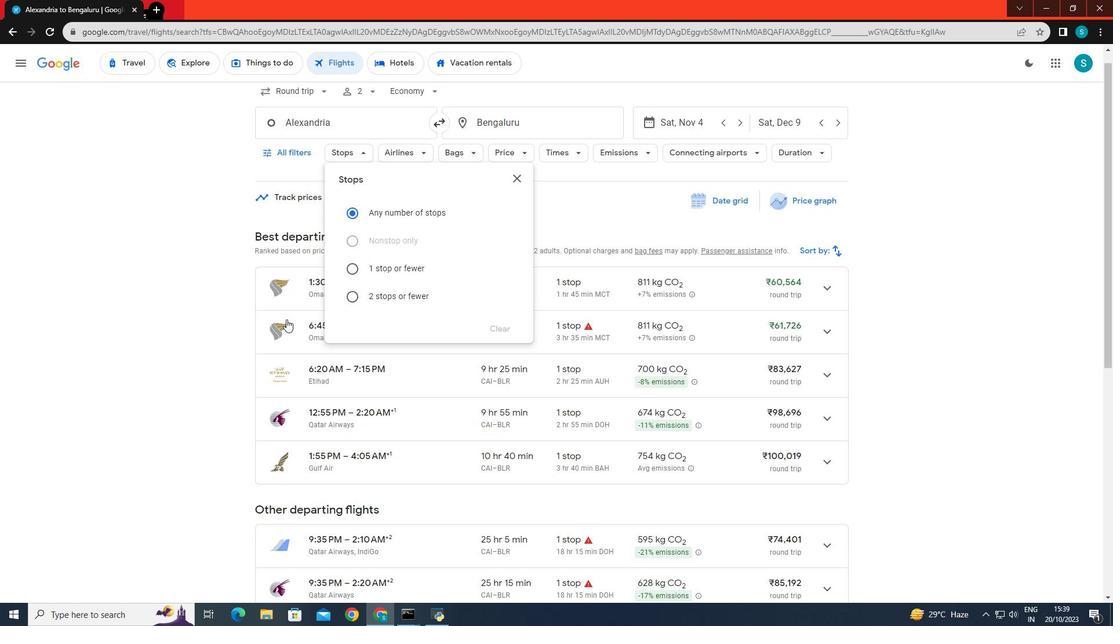 
Action: Mouse scrolled (286, 318) with delta (0, 0)
Screenshot: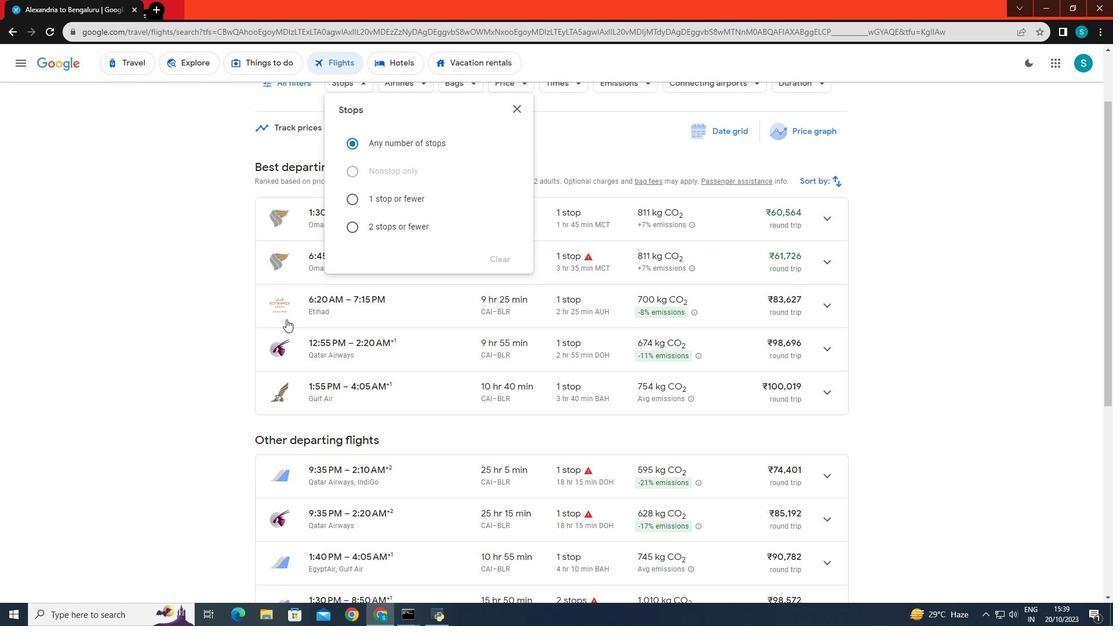 
Action: Mouse scrolled (286, 318) with delta (0, 0)
Screenshot: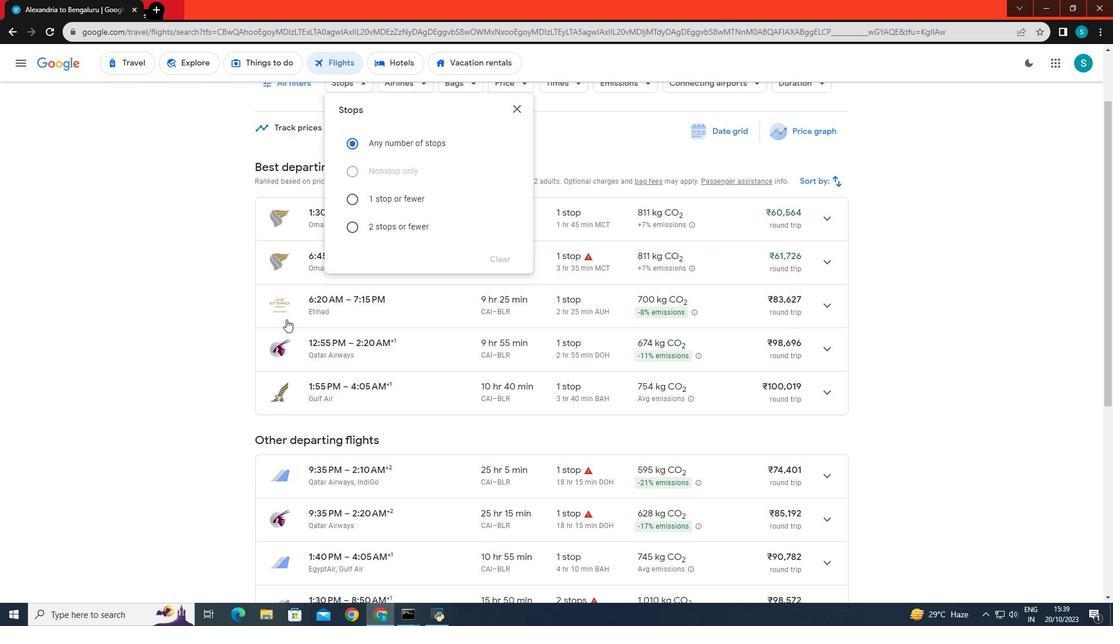 
Action: Mouse moved to (207, 246)
Screenshot: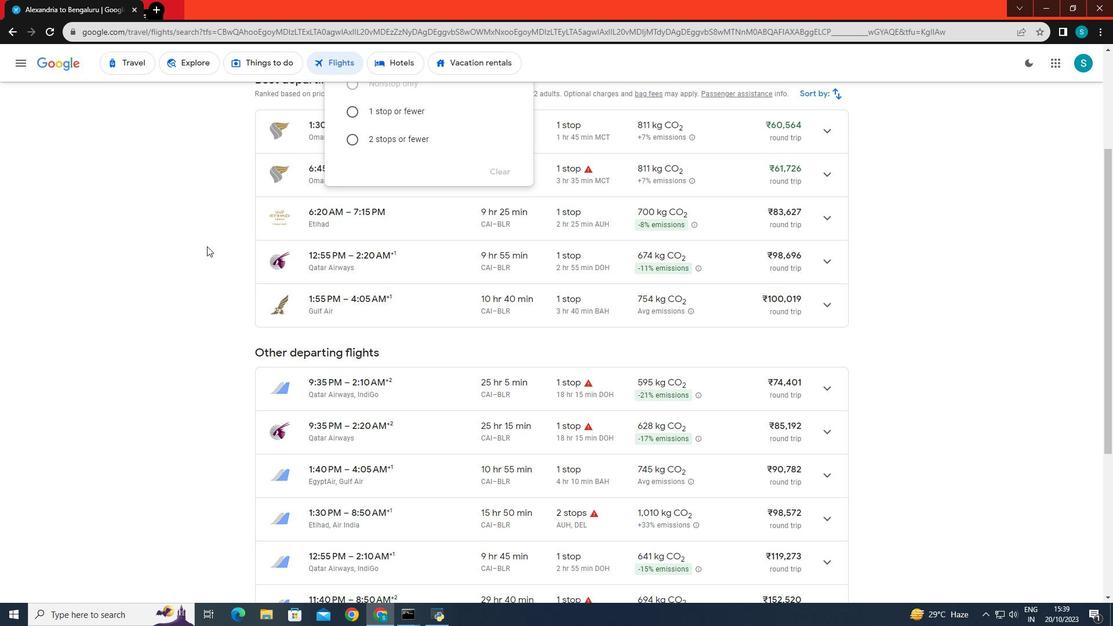 
Action: Mouse pressed left at (207, 246)
Screenshot: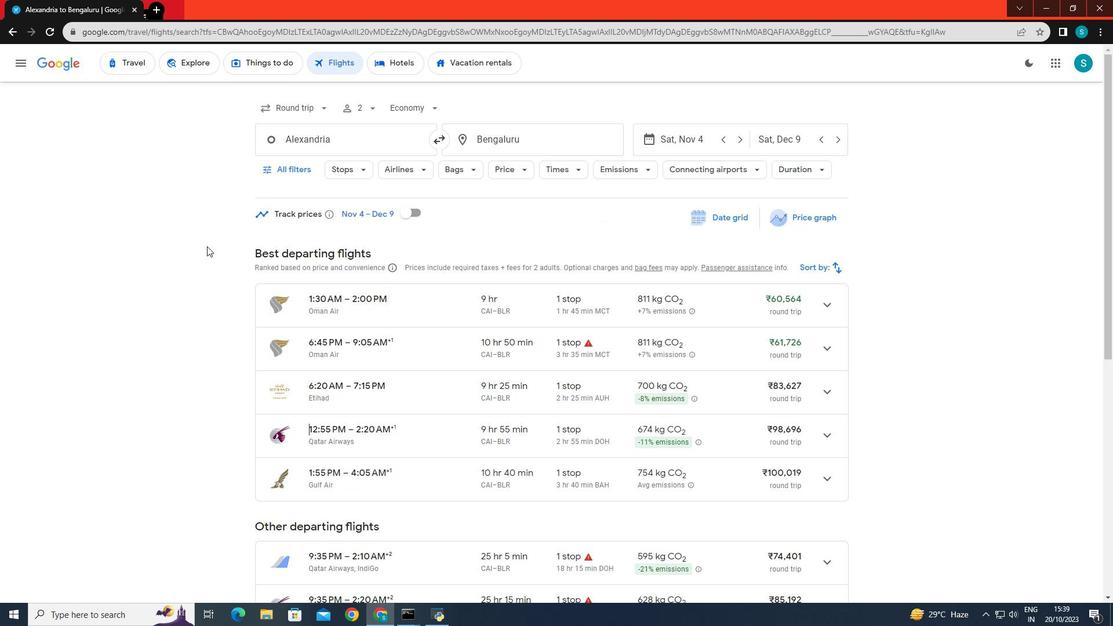 
Action: Mouse moved to (371, 298)
Screenshot: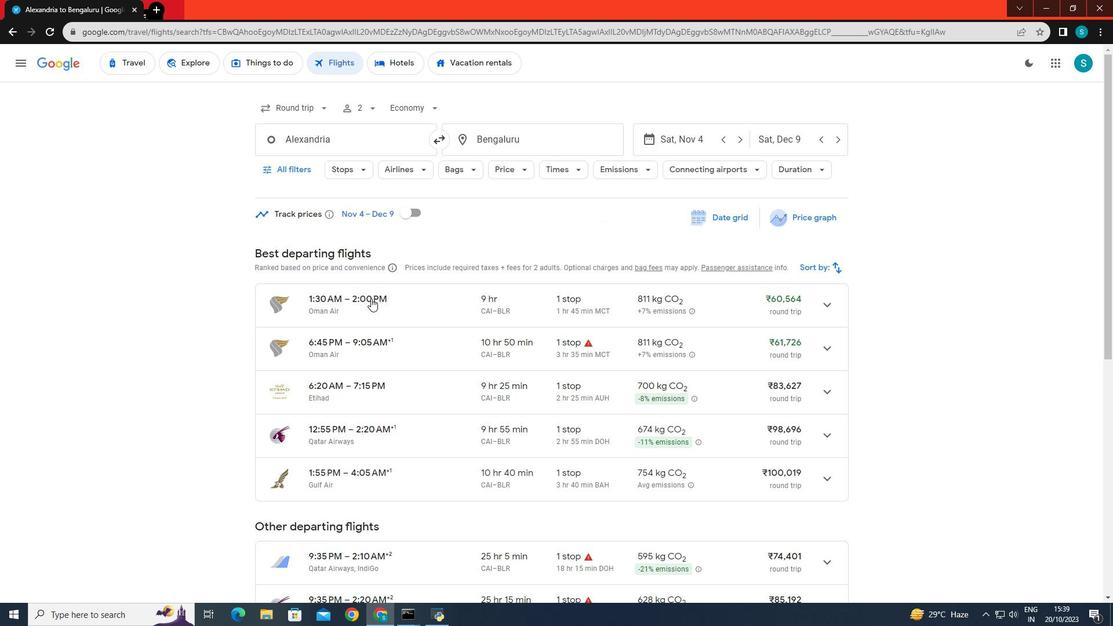 
Action: Mouse scrolled (371, 298) with delta (0, 0)
Screenshot: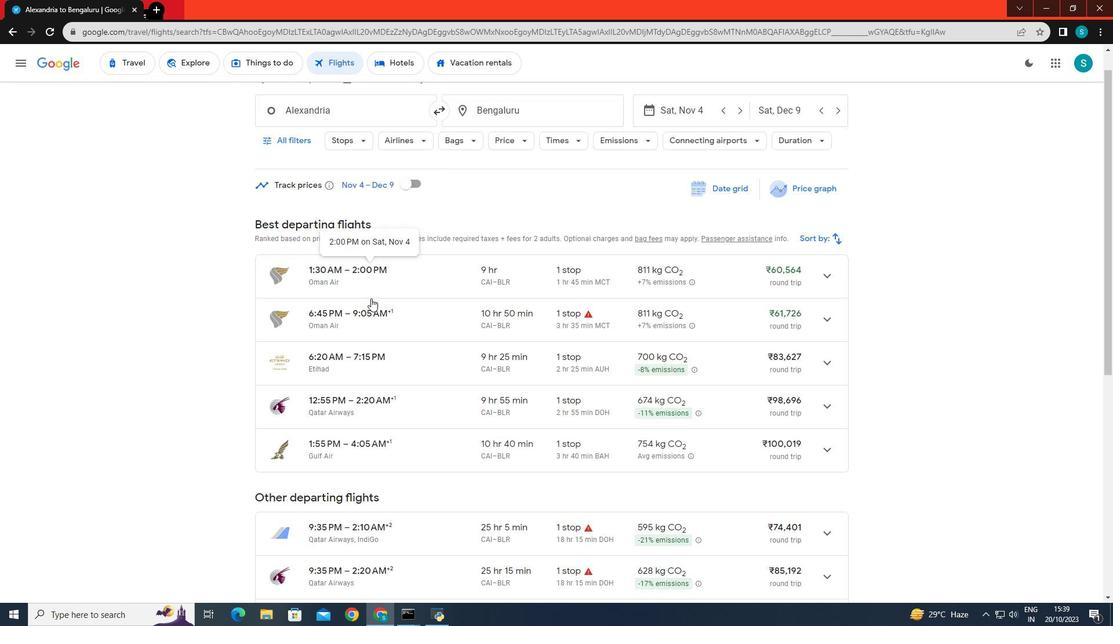 
Action: Mouse scrolled (371, 298) with delta (0, 0)
Screenshot: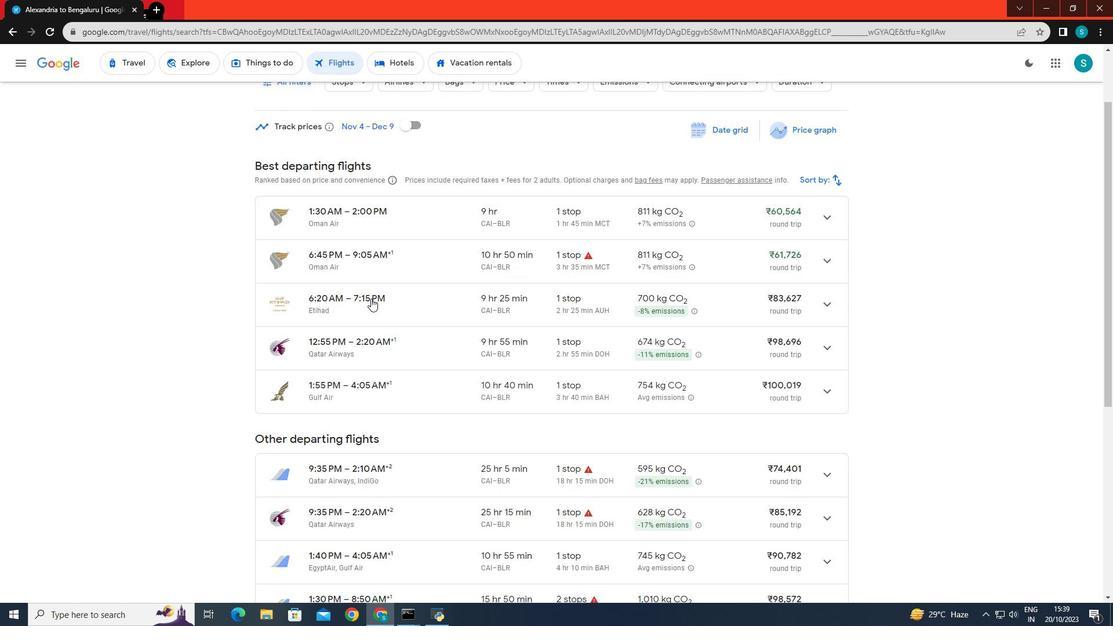 
Action: Mouse scrolled (371, 298) with delta (0, 0)
Screenshot: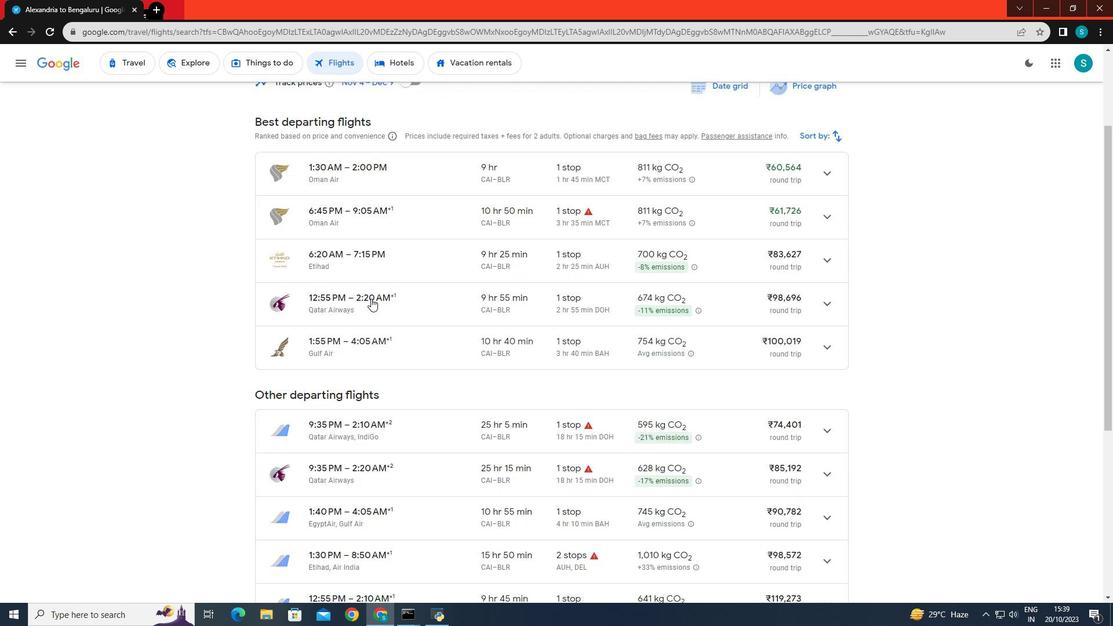 
Action: Mouse scrolled (371, 298) with delta (0, 0)
Screenshot: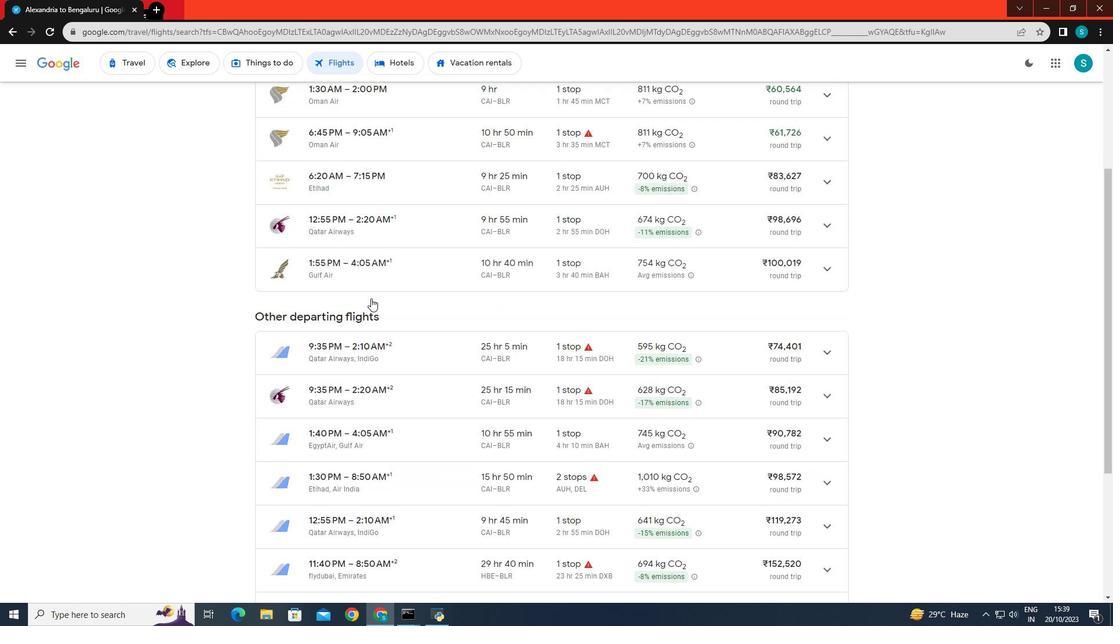 
Action: Mouse scrolled (371, 298) with delta (0, 0)
Screenshot: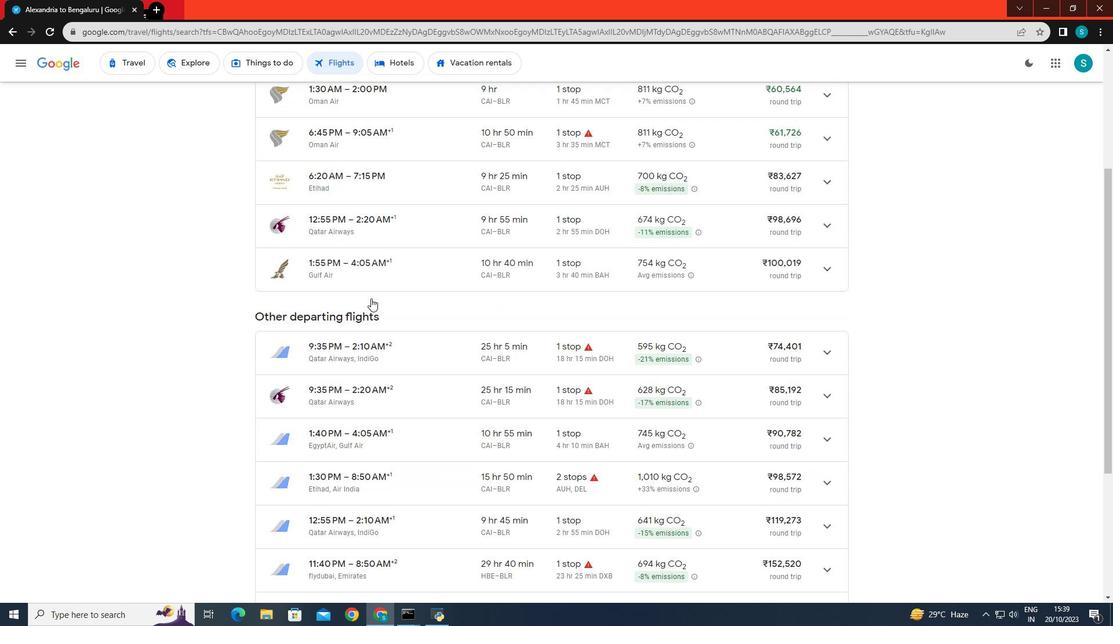 
Action: Mouse scrolled (371, 298) with delta (0, 0)
Screenshot: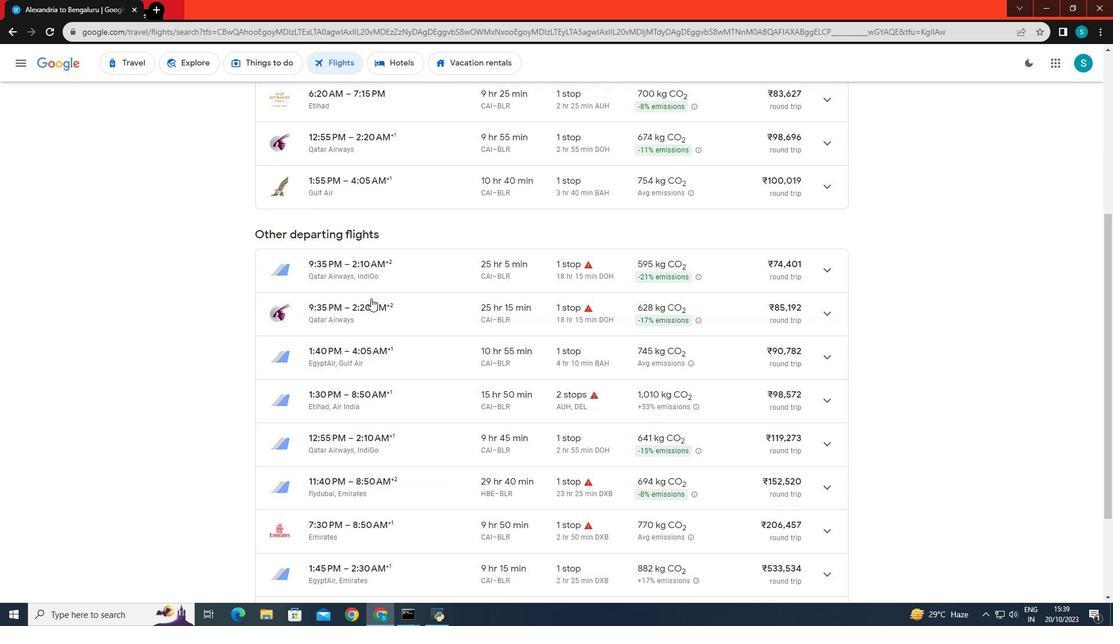 
Action: Mouse scrolled (371, 298) with delta (0, 0)
Screenshot: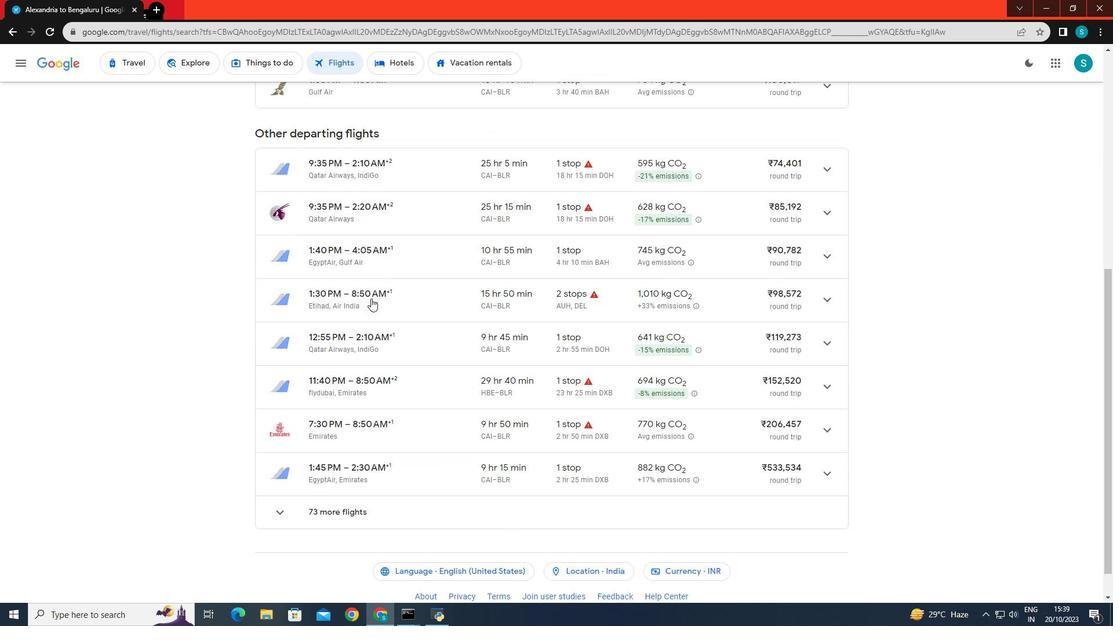 
Action: Mouse scrolled (371, 298) with delta (0, 0)
Screenshot: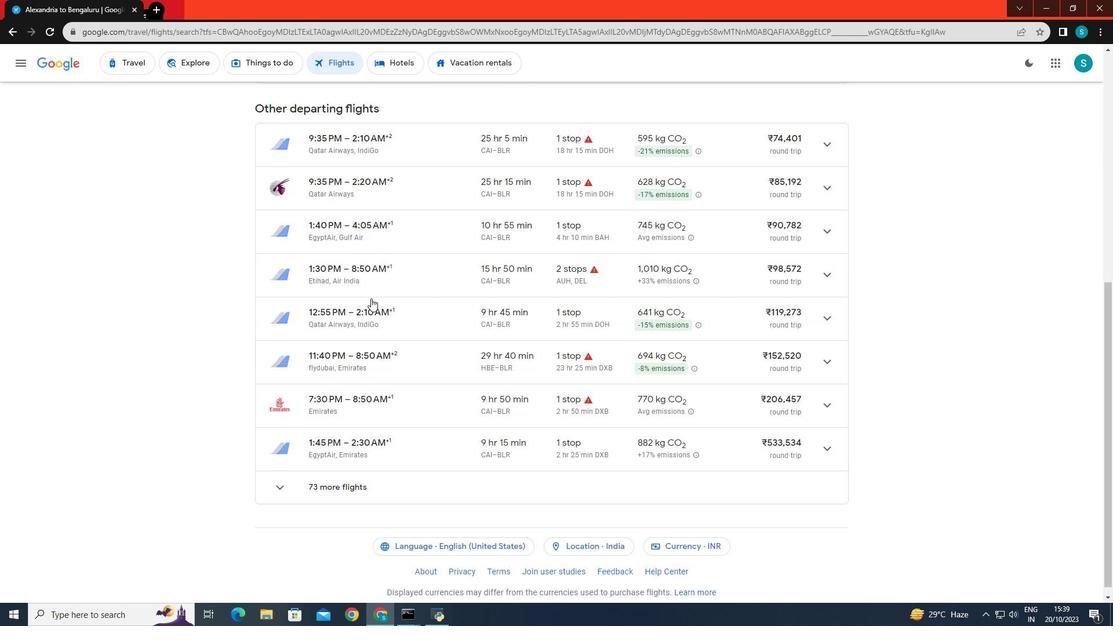 
Action: Mouse scrolled (371, 298) with delta (0, 0)
Screenshot: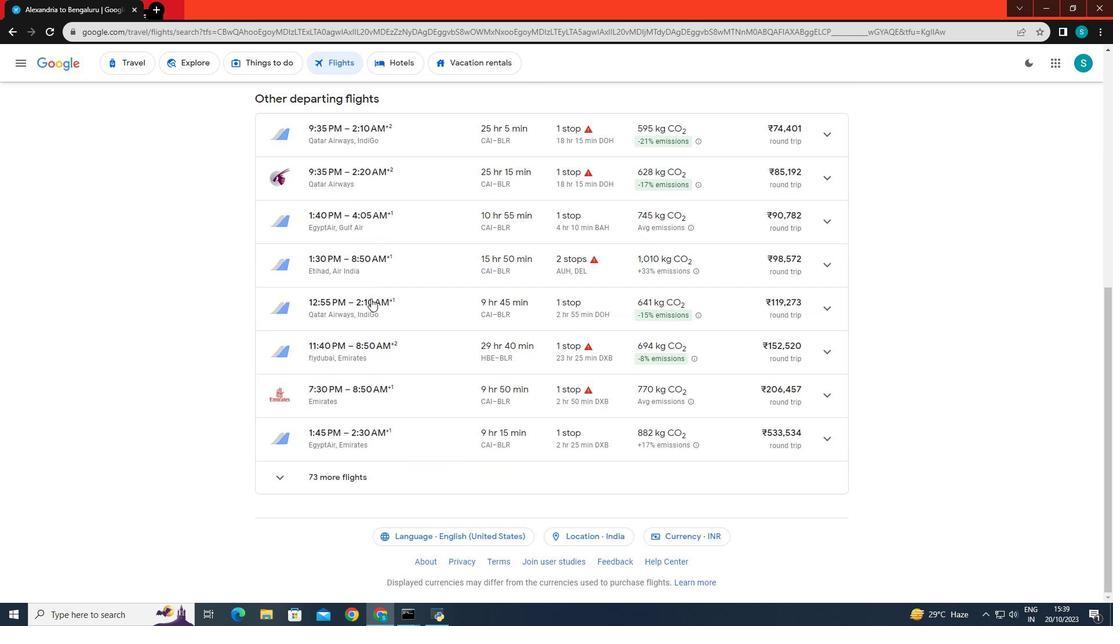 
Action: Mouse scrolled (371, 298) with delta (0, 0)
Screenshot: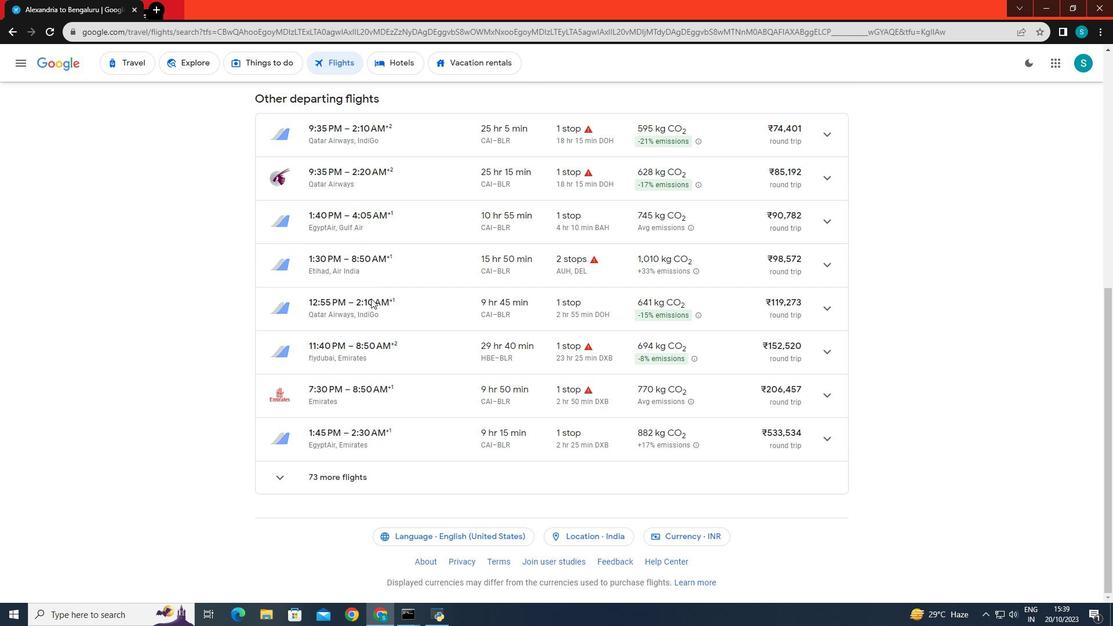
Action: Mouse scrolled (371, 298) with delta (0, 0)
Screenshot: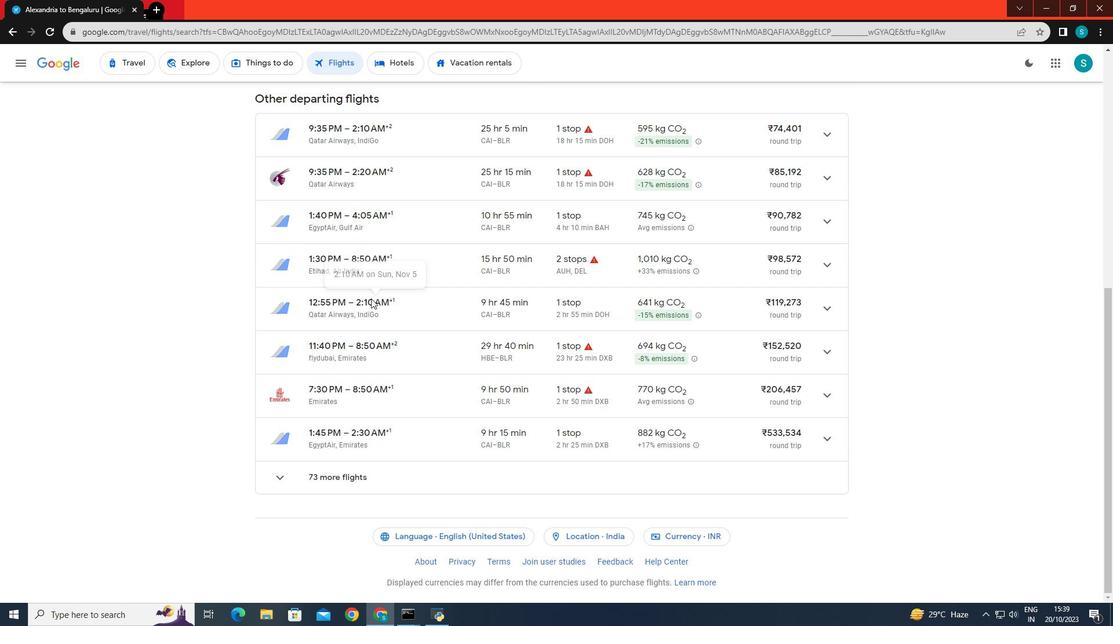 
Action: Mouse scrolled (371, 298) with delta (0, 0)
Screenshot: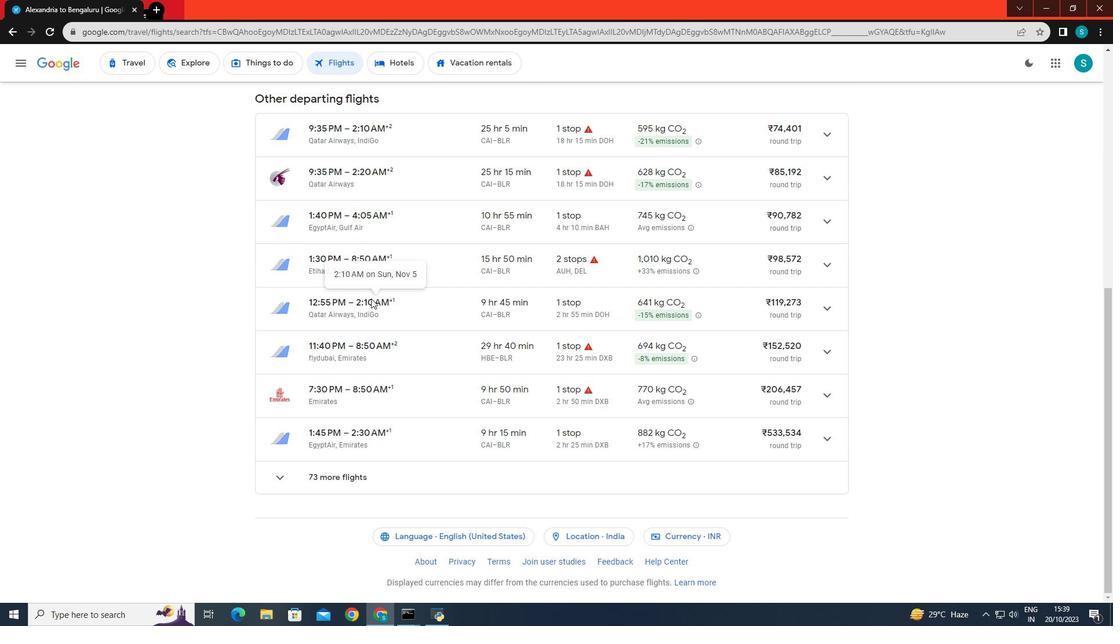 
Action: Mouse scrolled (371, 298) with delta (0, 0)
Screenshot: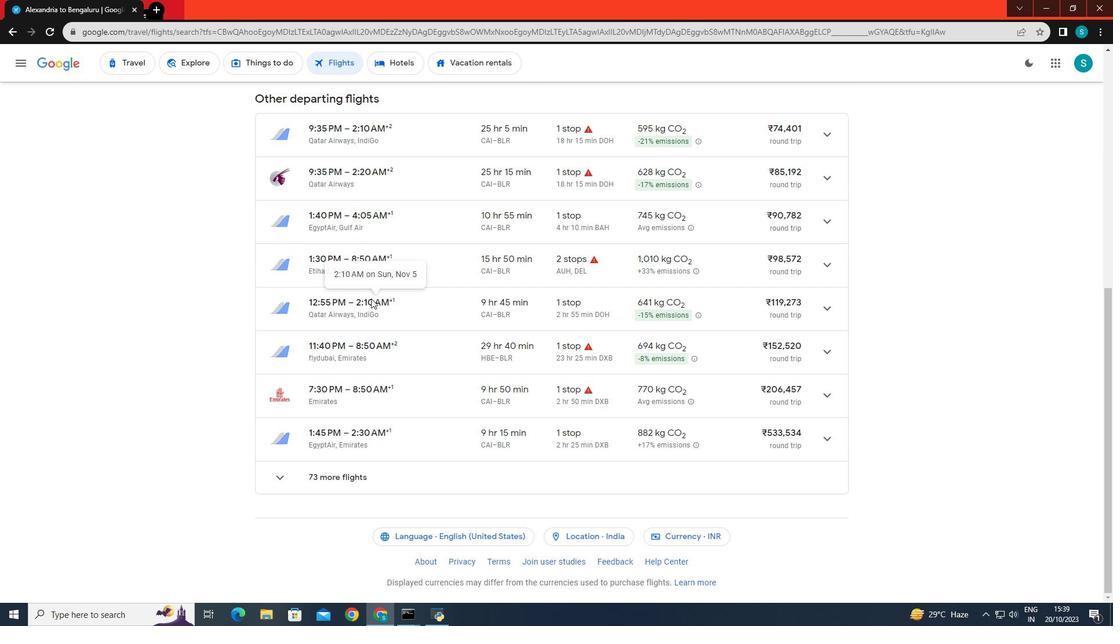 
Action: Mouse moved to (365, 328)
Screenshot: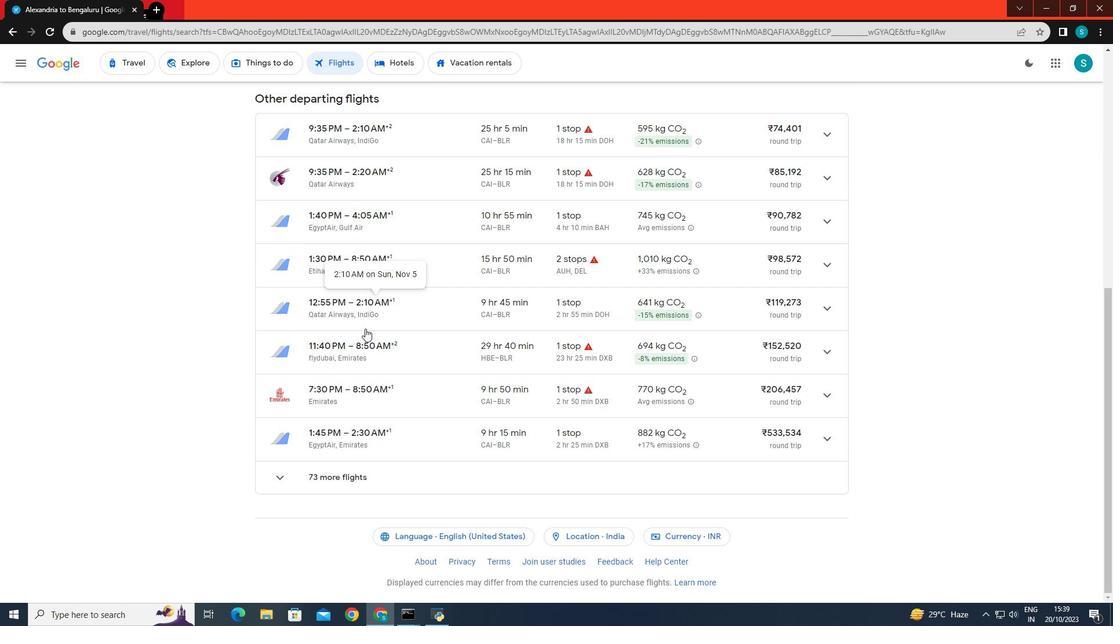 
